 Task: Find connections with filter location Villarrica with filter topic #Jobinterviewswith filter profile language English with filter current company Licious with filter school AKS University, Satna (M.P.) with filter industry Accounting with filter service category Health Insurance with filter keywords title Shareholders
Action: Mouse moved to (543, 75)
Screenshot: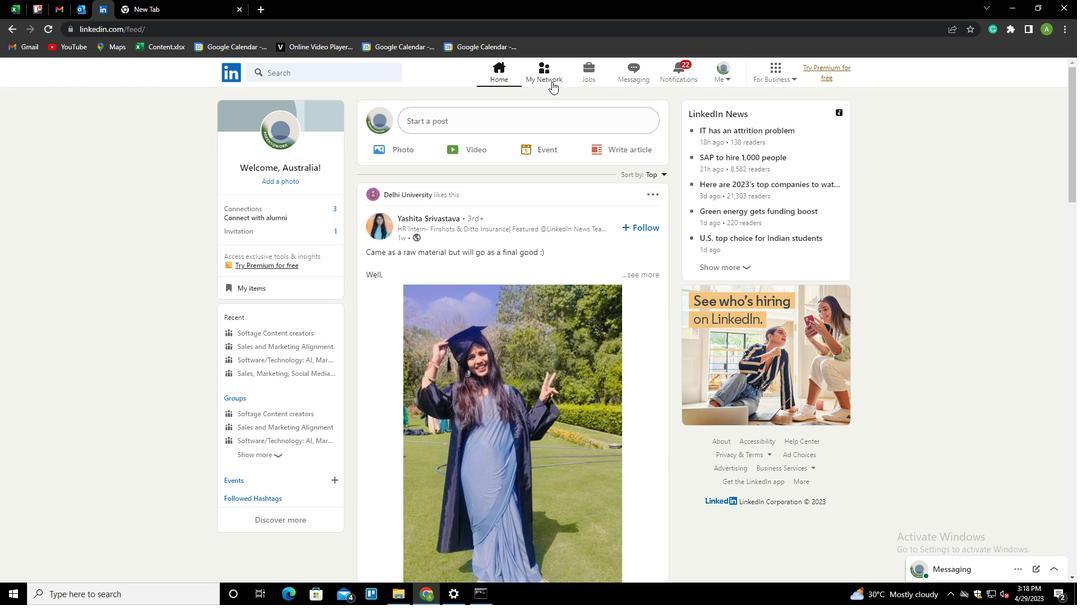 
Action: Mouse pressed left at (543, 75)
Screenshot: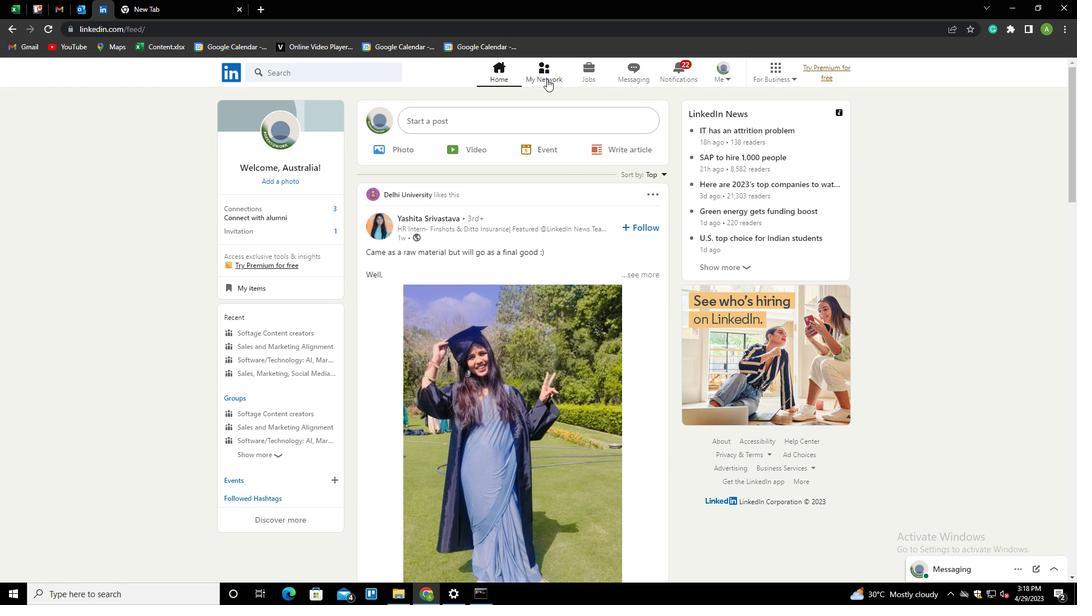
Action: Mouse moved to (294, 134)
Screenshot: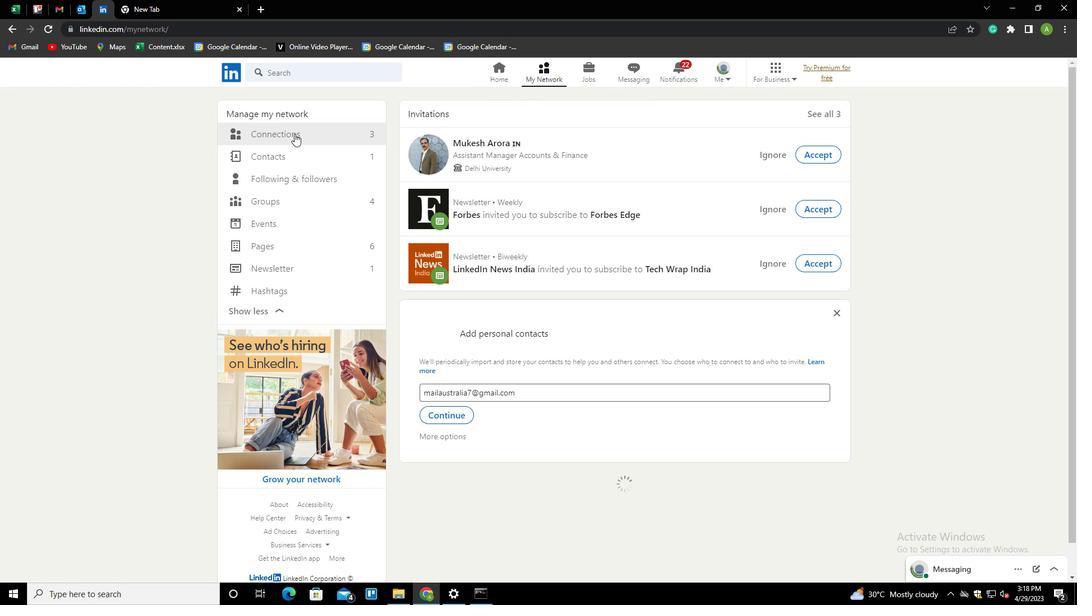 
Action: Mouse pressed left at (294, 134)
Screenshot: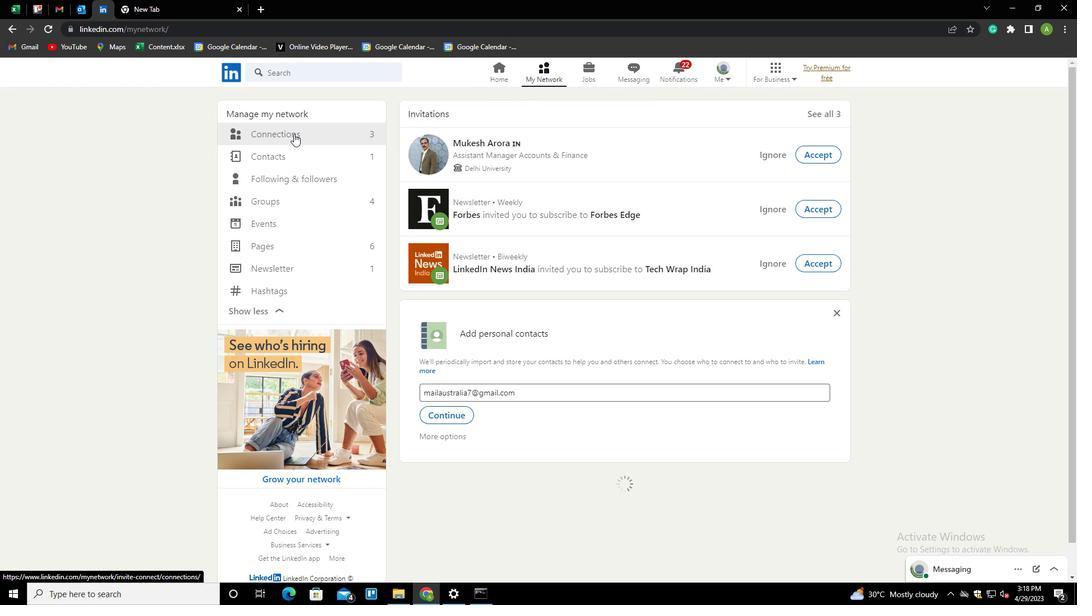 
Action: Mouse moved to (608, 132)
Screenshot: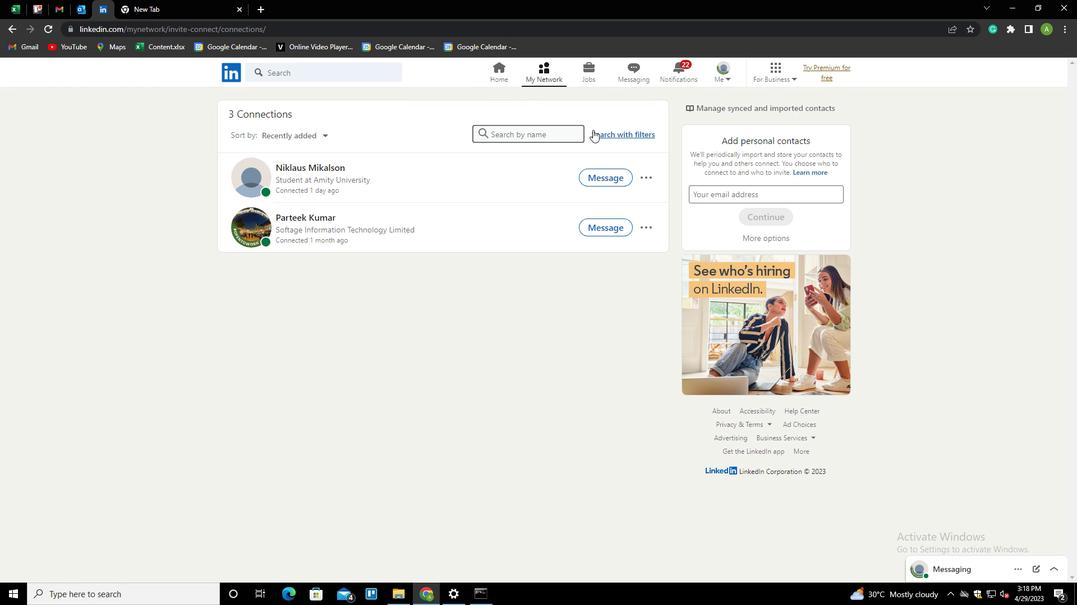 
Action: Mouse pressed left at (608, 132)
Screenshot: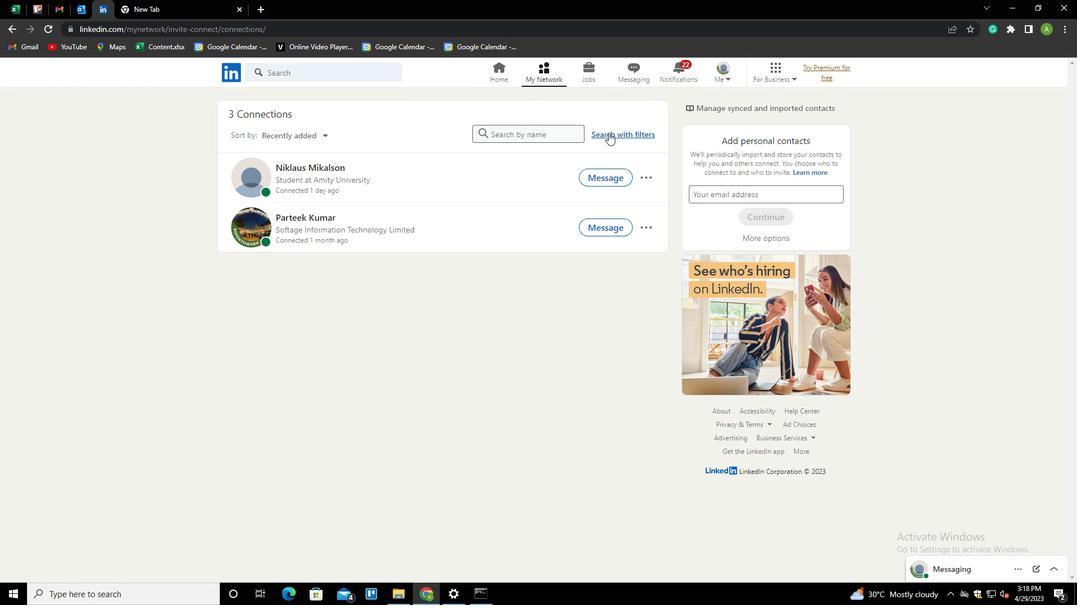 
Action: Mouse moved to (573, 103)
Screenshot: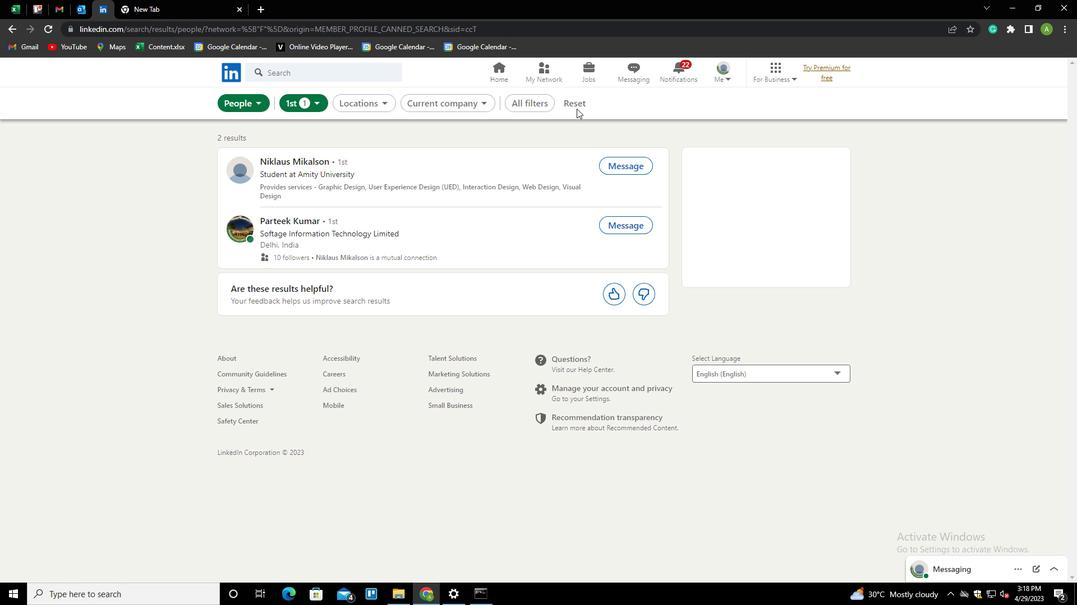 
Action: Mouse pressed left at (573, 103)
Screenshot: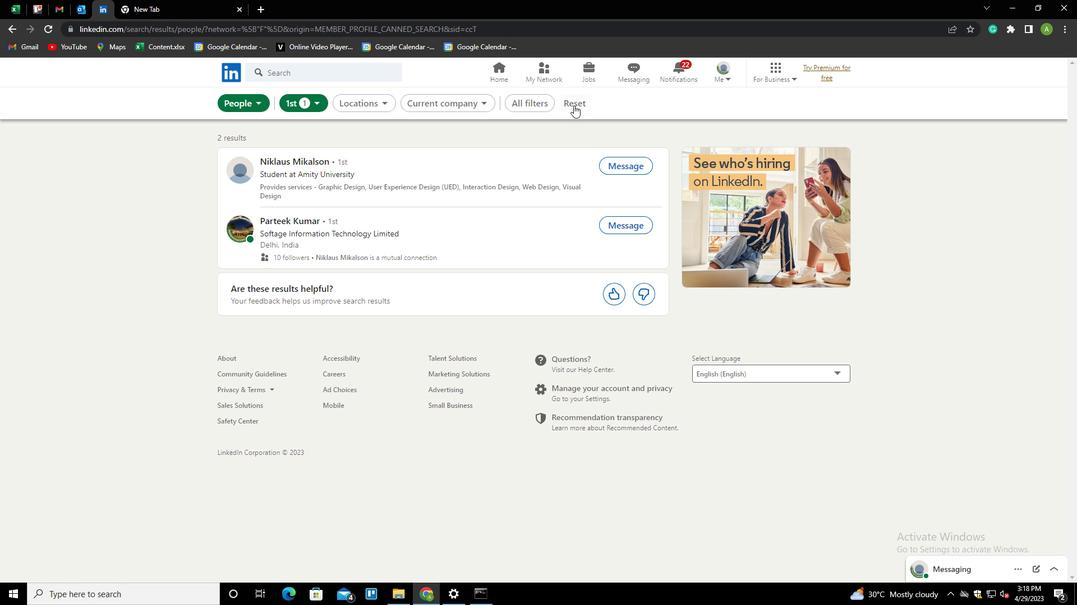 
Action: Mouse moved to (555, 102)
Screenshot: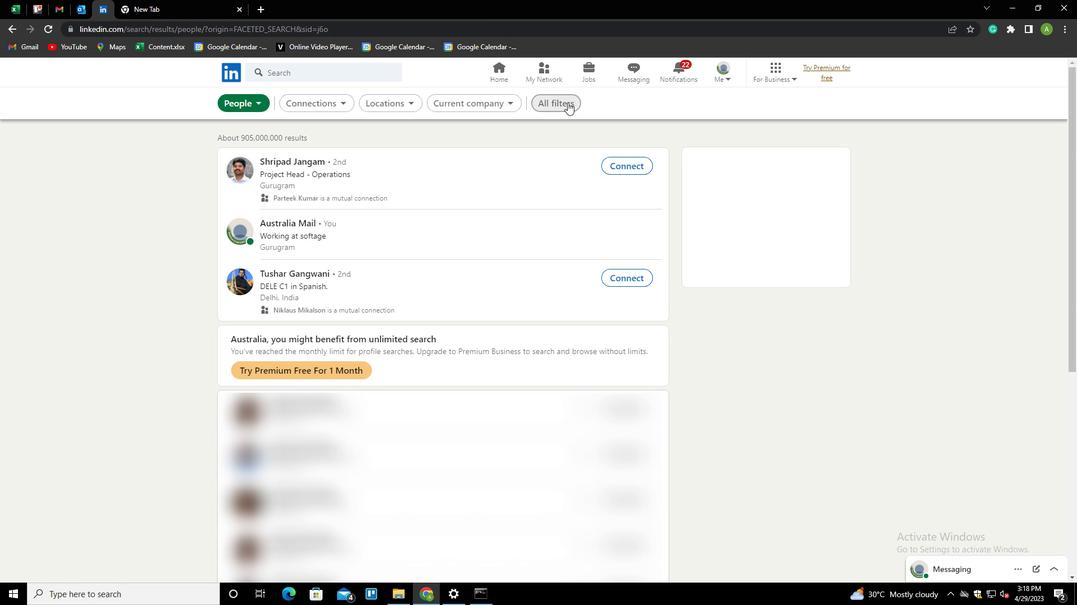 
Action: Mouse pressed left at (555, 102)
Screenshot: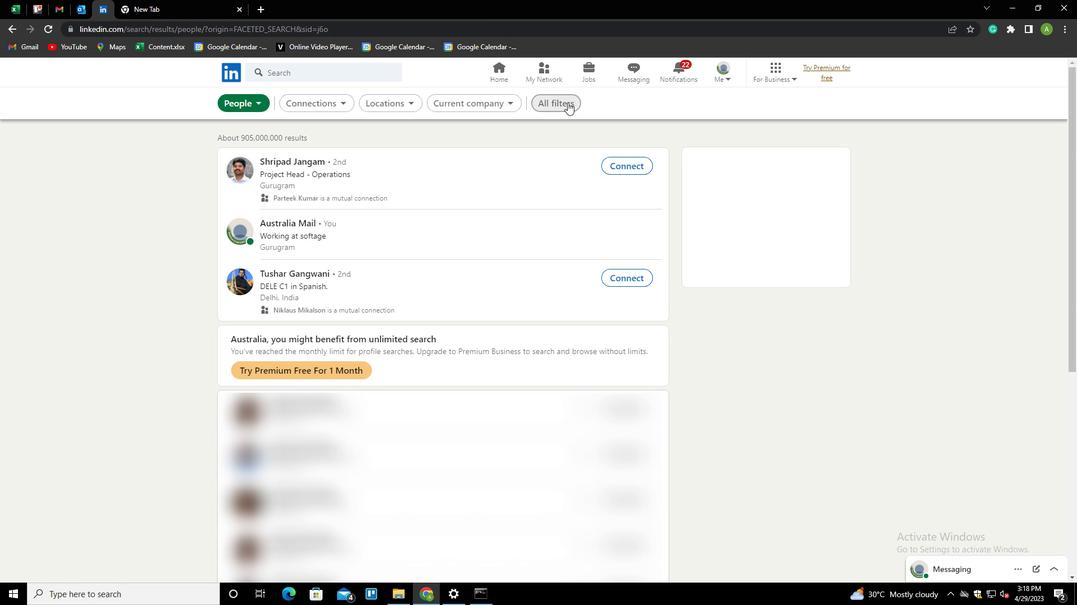 
Action: Mouse moved to (882, 283)
Screenshot: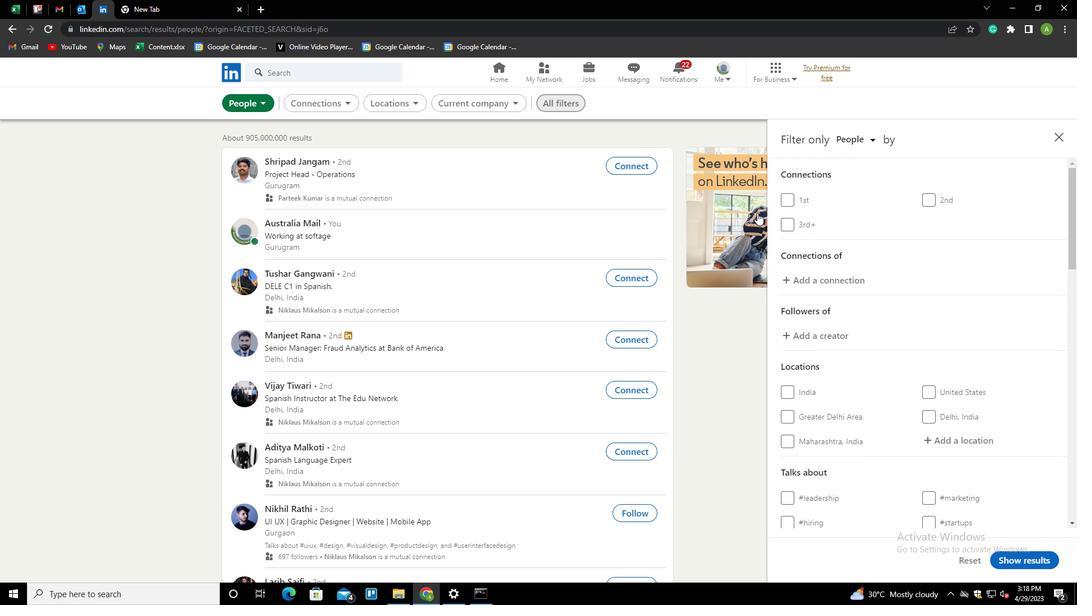 
Action: Mouse scrolled (882, 282) with delta (0, 0)
Screenshot: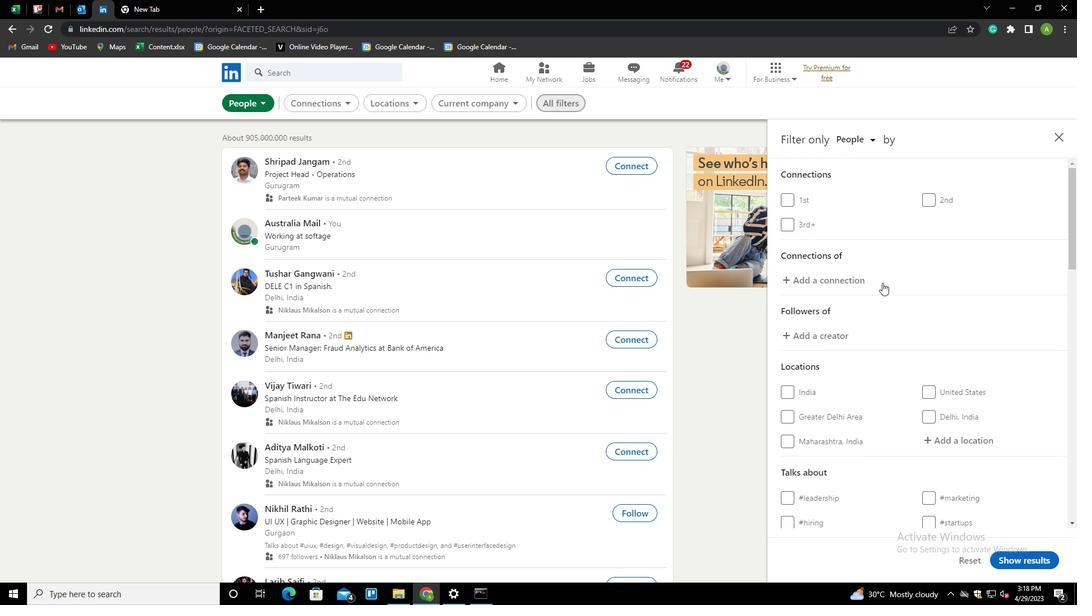 
Action: Mouse scrolled (882, 282) with delta (0, 0)
Screenshot: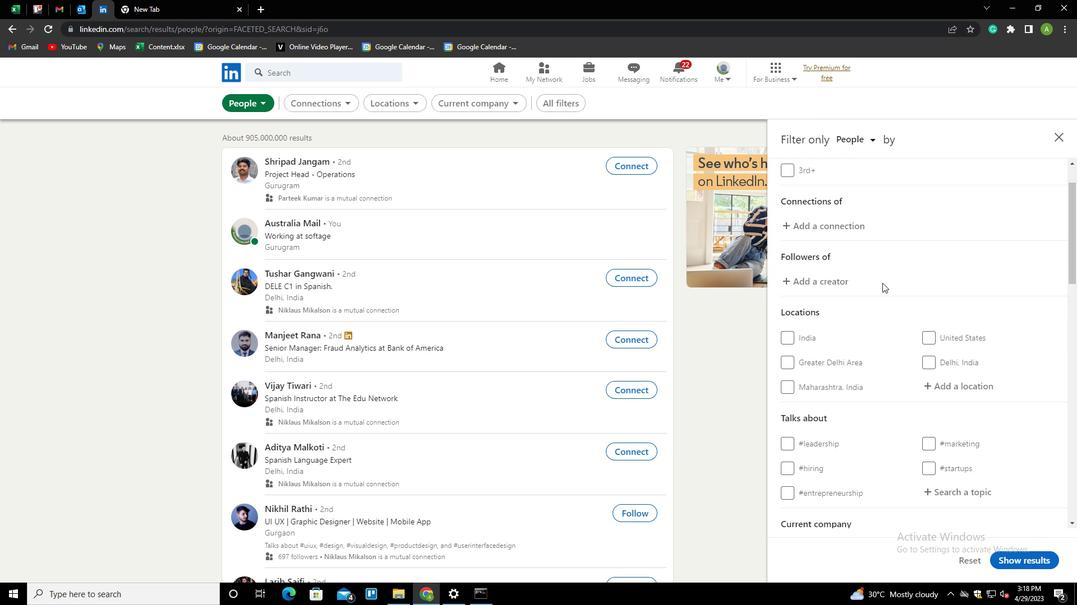 
Action: Mouse moved to (946, 326)
Screenshot: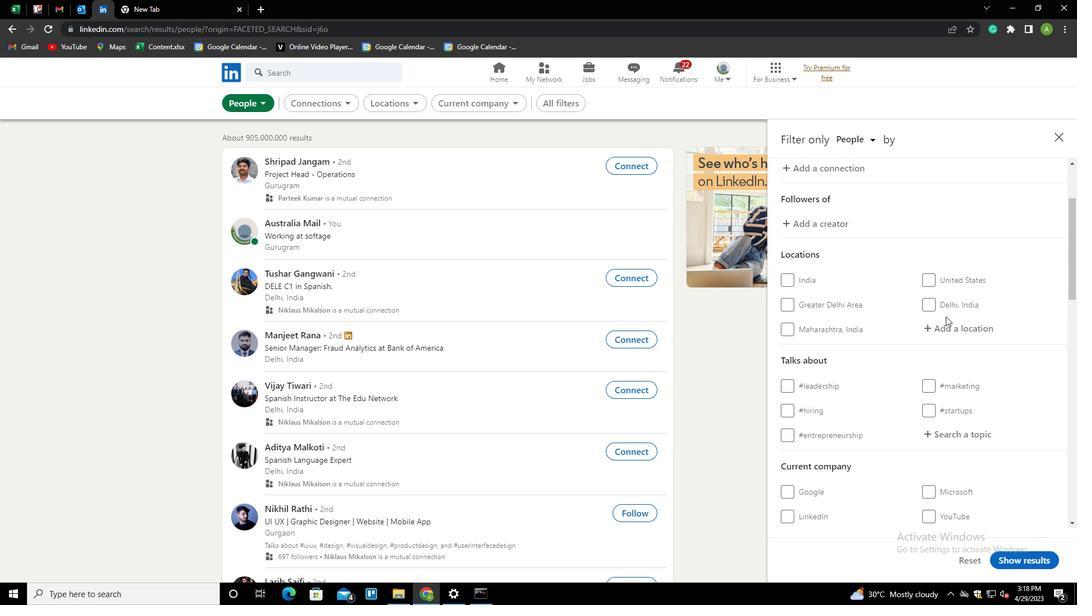 
Action: Mouse pressed left at (946, 326)
Screenshot: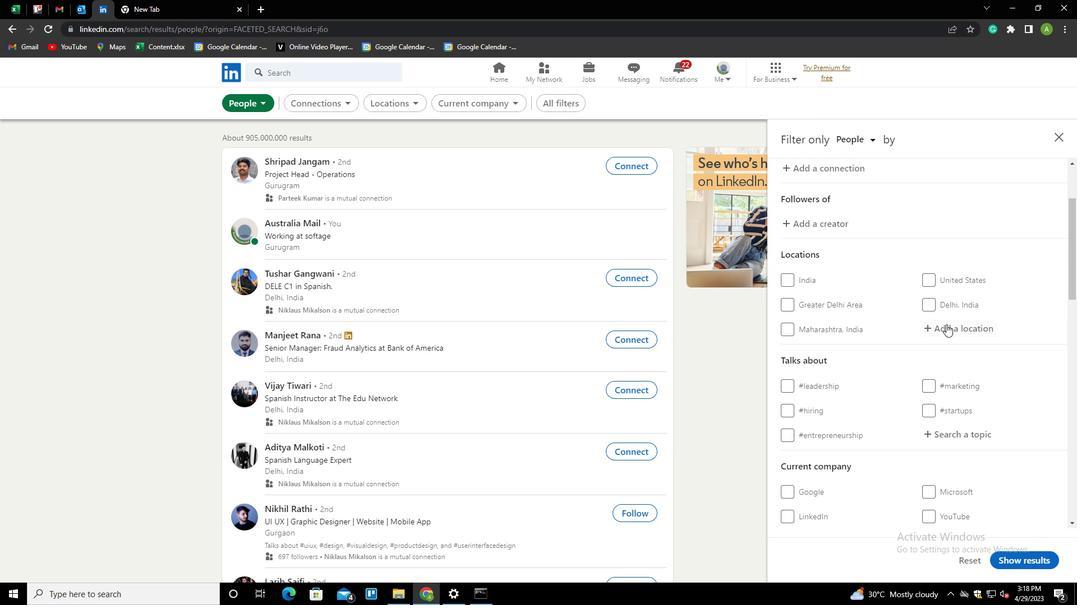 
Action: Mouse moved to (945, 327)
Screenshot: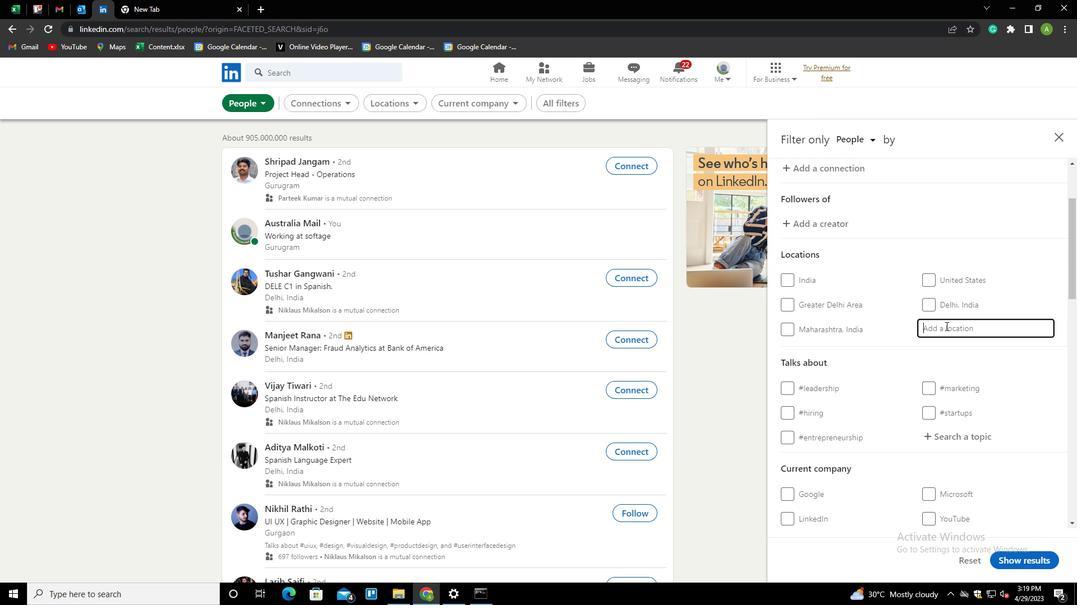 
Action: Key pressed <Key.shift><Key.shift><Key.shift><Key.shift><Key.shift><Key.shift><Key.shift><Key.shift><Key.shift><Key.shift>VILLARRICCA<Key.backspace><Key.backspace>CA<Key.backspace><Key.backspace>A<Key.down><Key.enter>
Screenshot: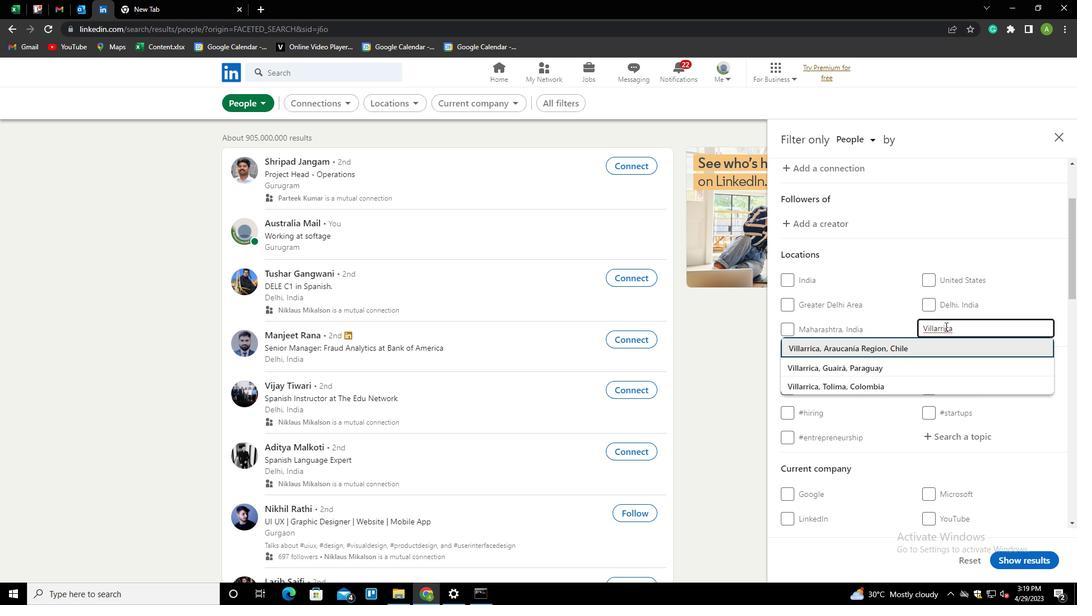 
Action: Mouse scrolled (945, 326) with delta (0, 0)
Screenshot: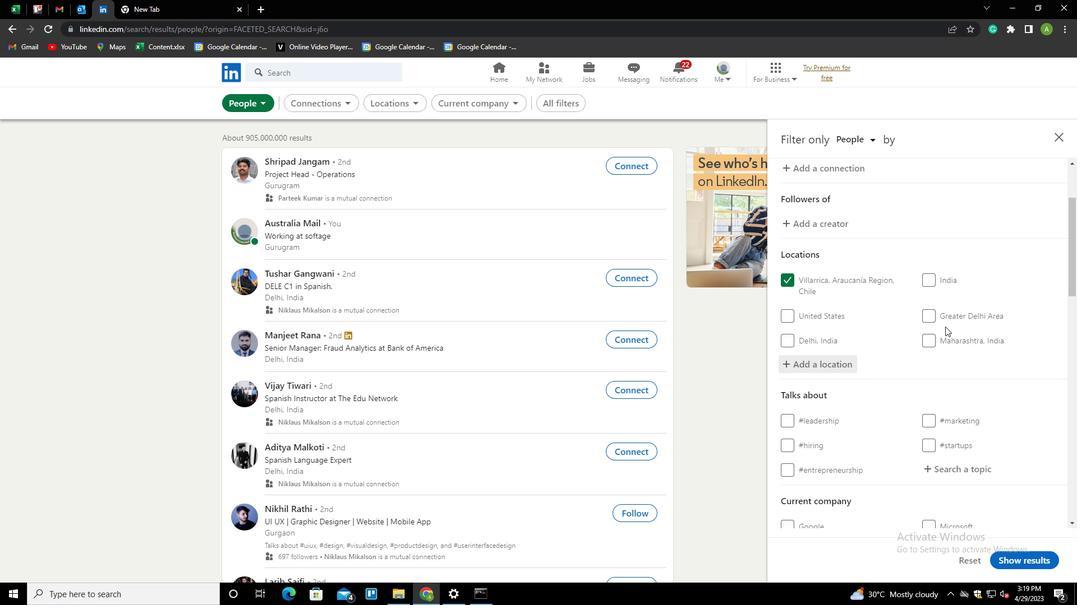 
Action: Mouse scrolled (945, 326) with delta (0, 0)
Screenshot: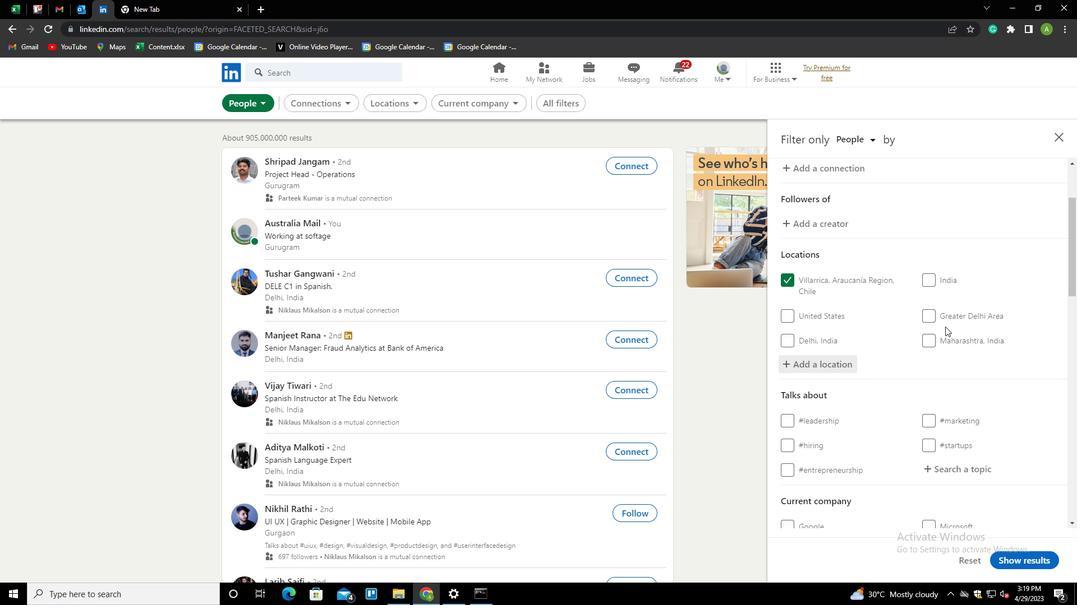 
Action: Mouse moved to (938, 358)
Screenshot: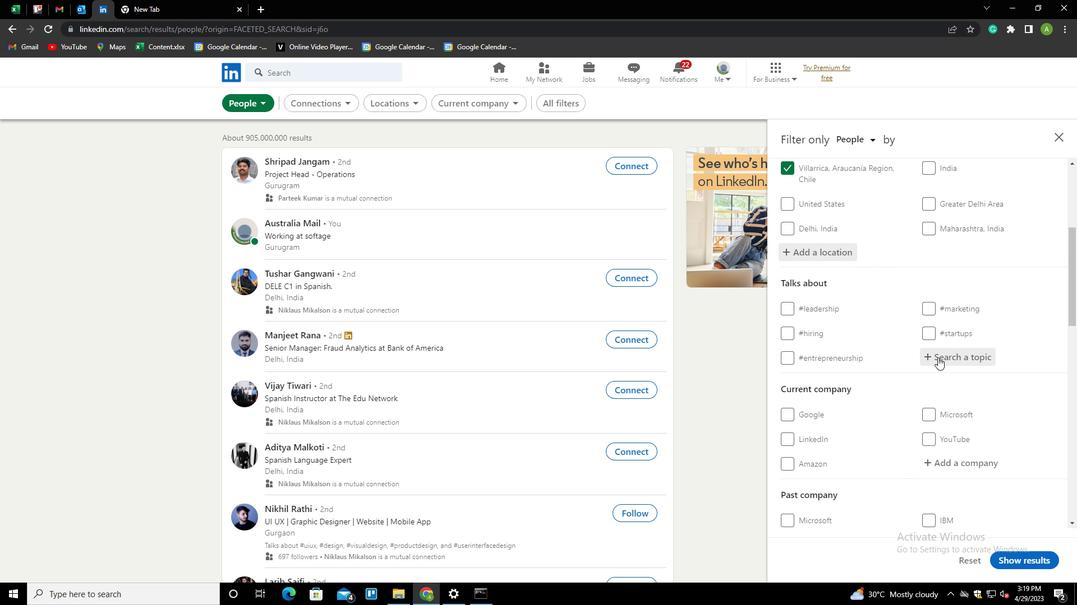 
Action: Mouse pressed left at (938, 358)
Screenshot: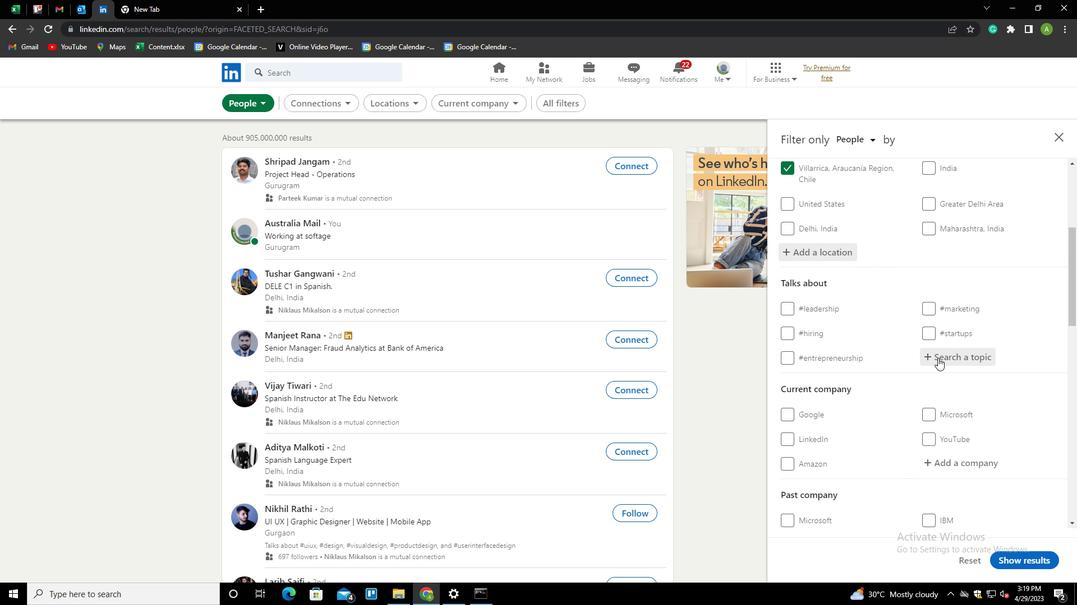 
Action: Key pressed JOBINTERVIEW<Key.down><Key.down><Key.enter>
Screenshot: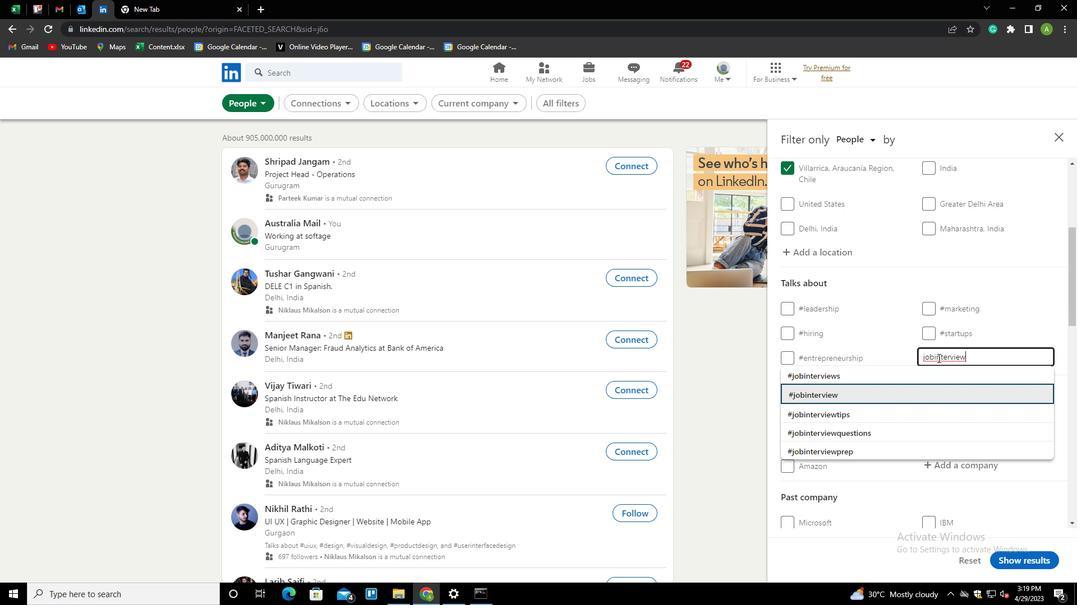 
Action: Mouse scrolled (938, 357) with delta (0, 0)
Screenshot: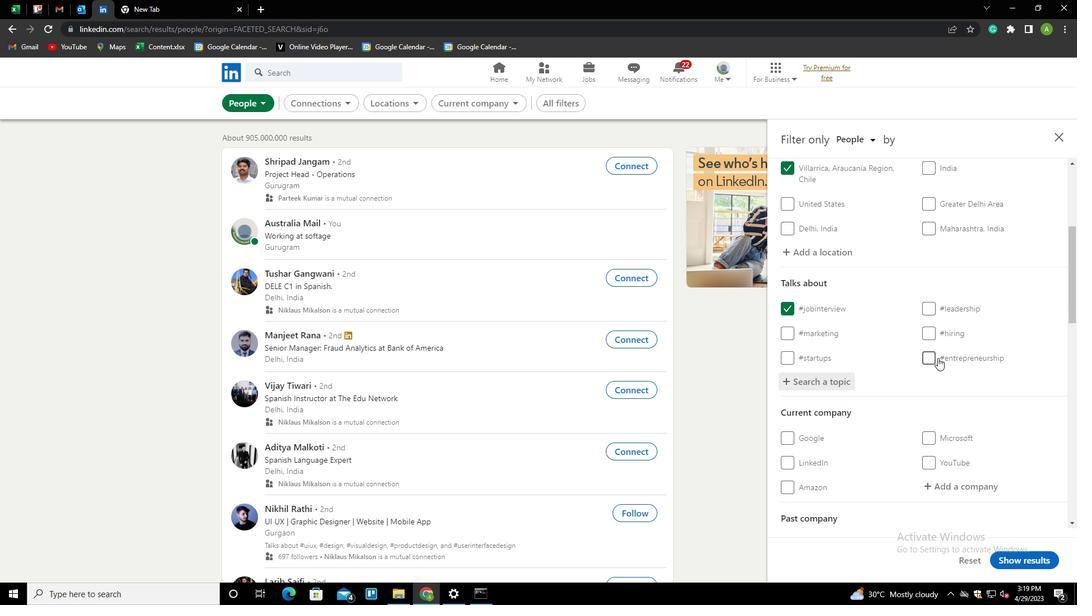 
Action: Mouse scrolled (938, 357) with delta (0, 0)
Screenshot: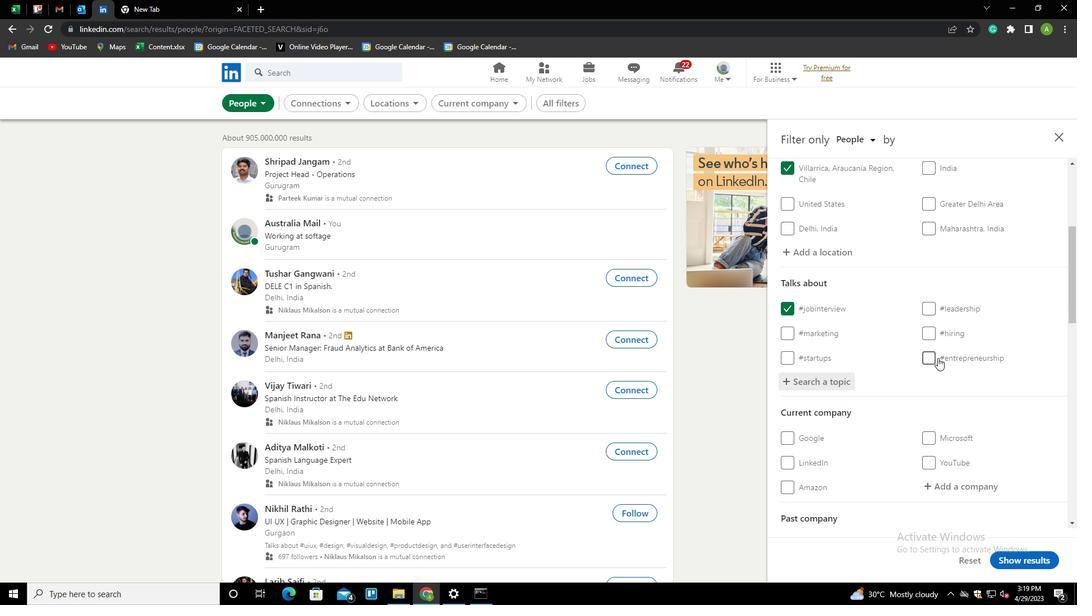
Action: Mouse scrolled (938, 357) with delta (0, 0)
Screenshot: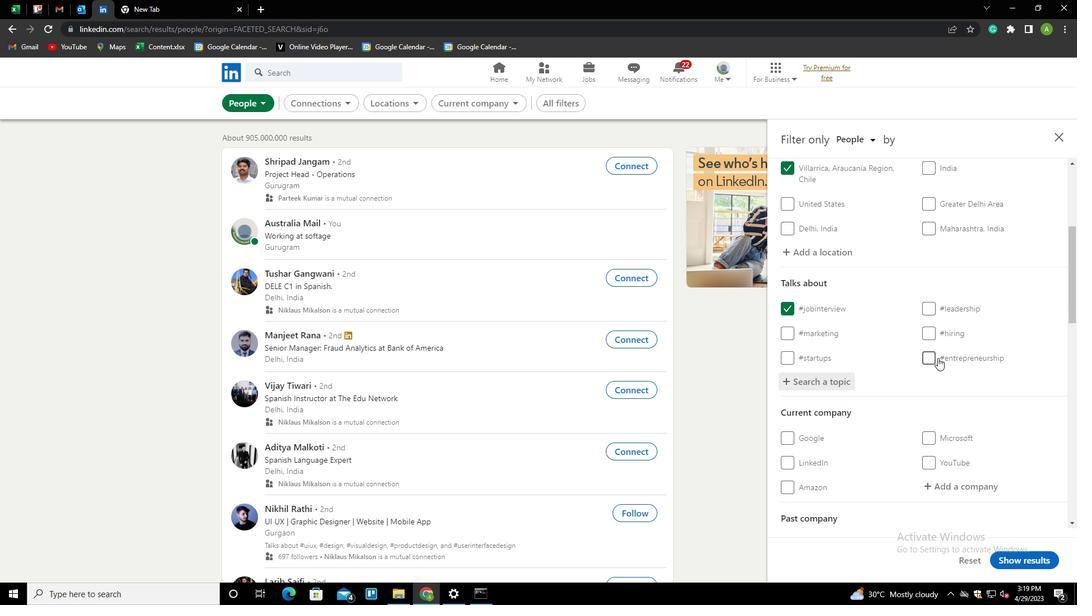 
Action: Mouse scrolled (938, 357) with delta (0, 0)
Screenshot: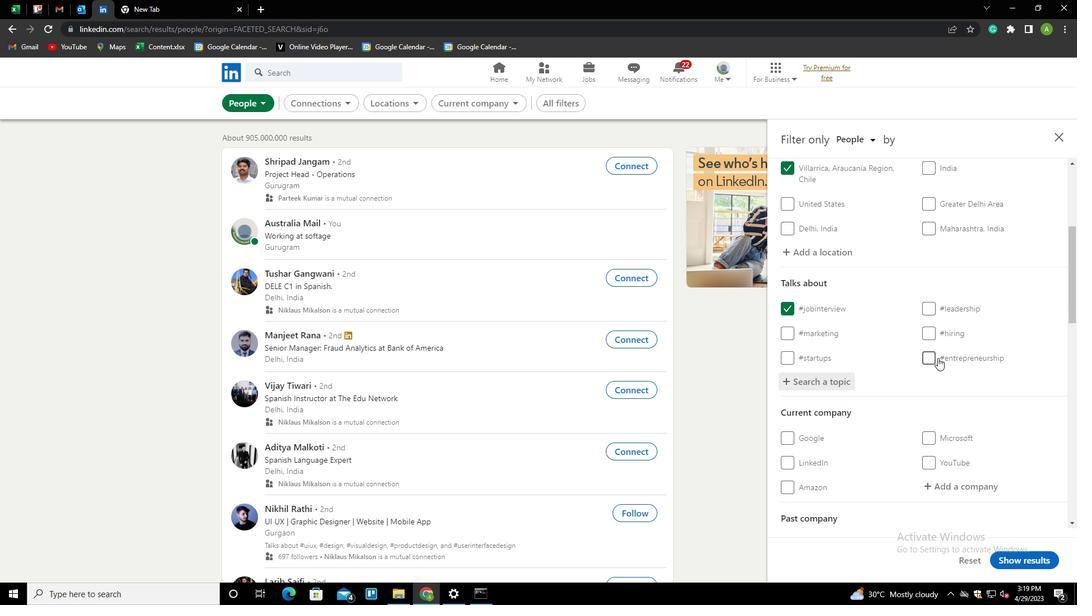 
Action: Mouse scrolled (938, 357) with delta (0, 0)
Screenshot: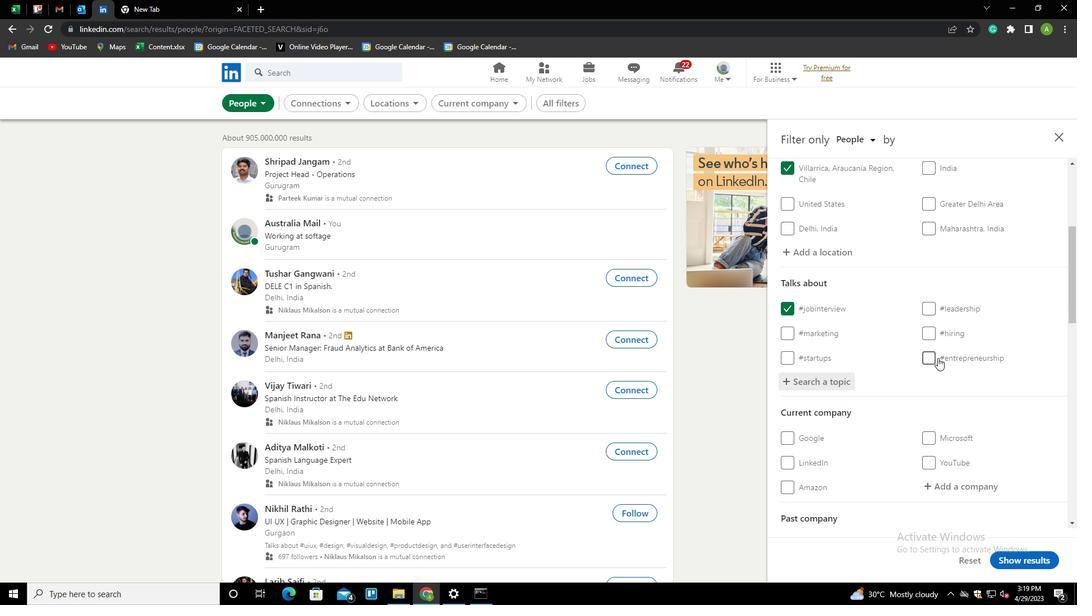 
Action: Mouse scrolled (938, 357) with delta (0, 0)
Screenshot: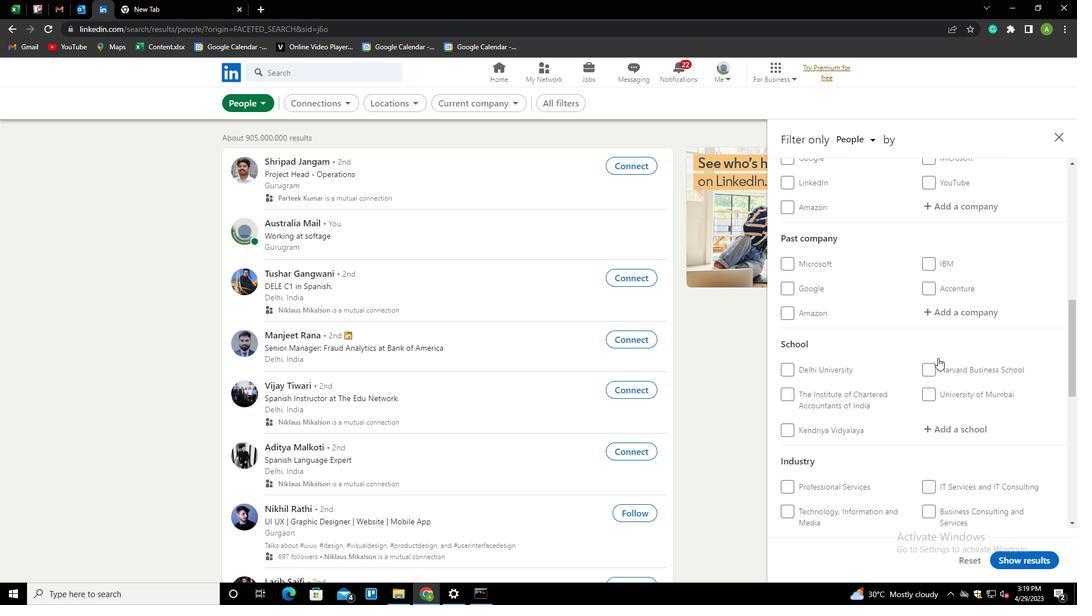 
Action: Mouse scrolled (938, 357) with delta (0, 0)
Screenshot: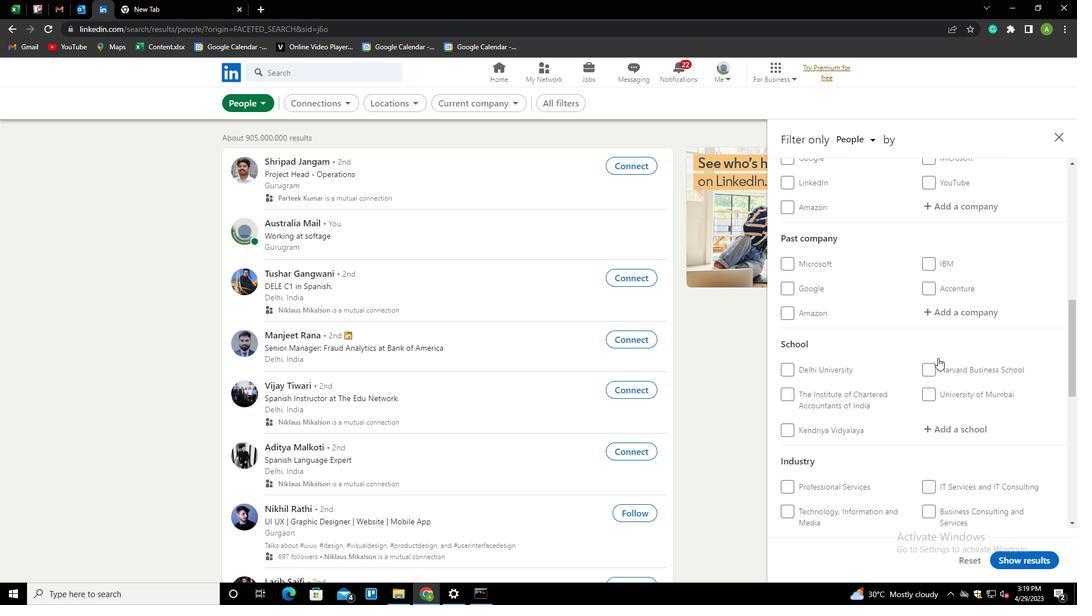 
Action: Mouse scrolled (938, 357) with delta (0, 0)
Screenshot: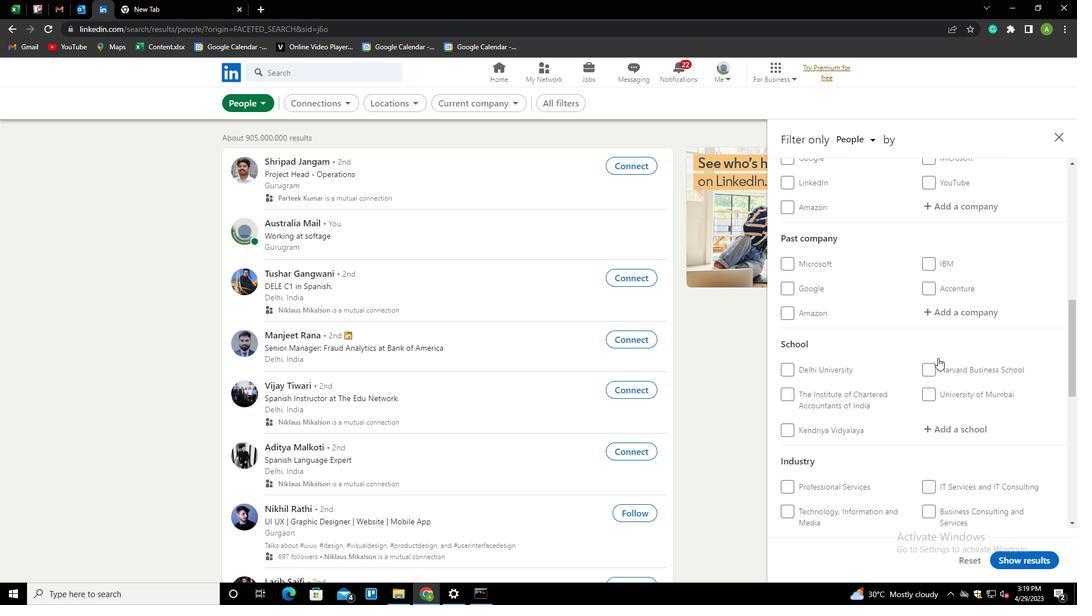 
Action: Mouse scrolled (938, 357) with delta (0, 0)
Screenshot: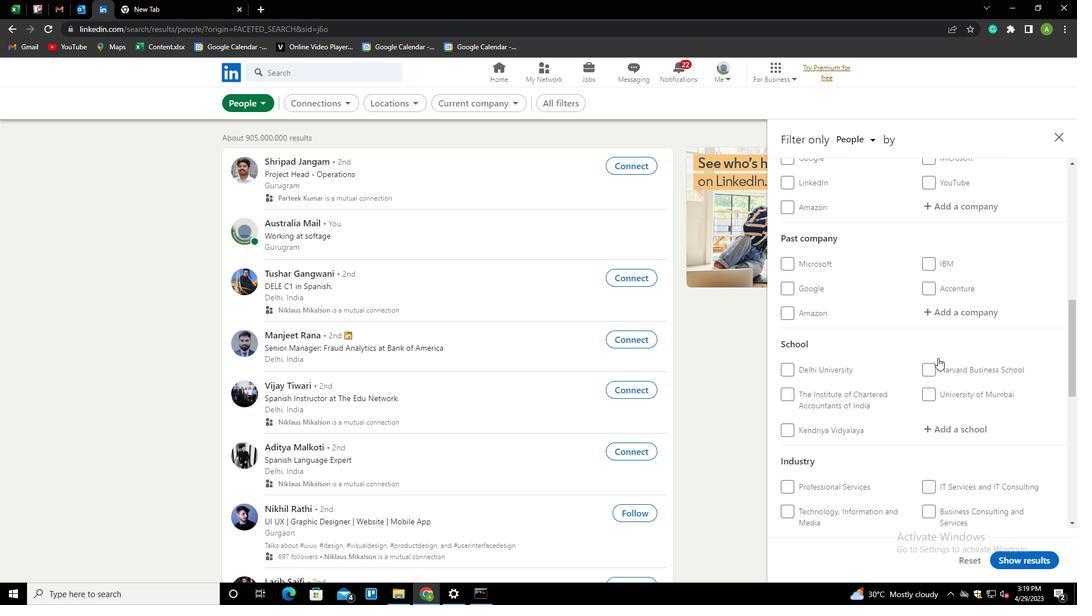 
Action: Mouse moved to (790, 382)
Screenshot: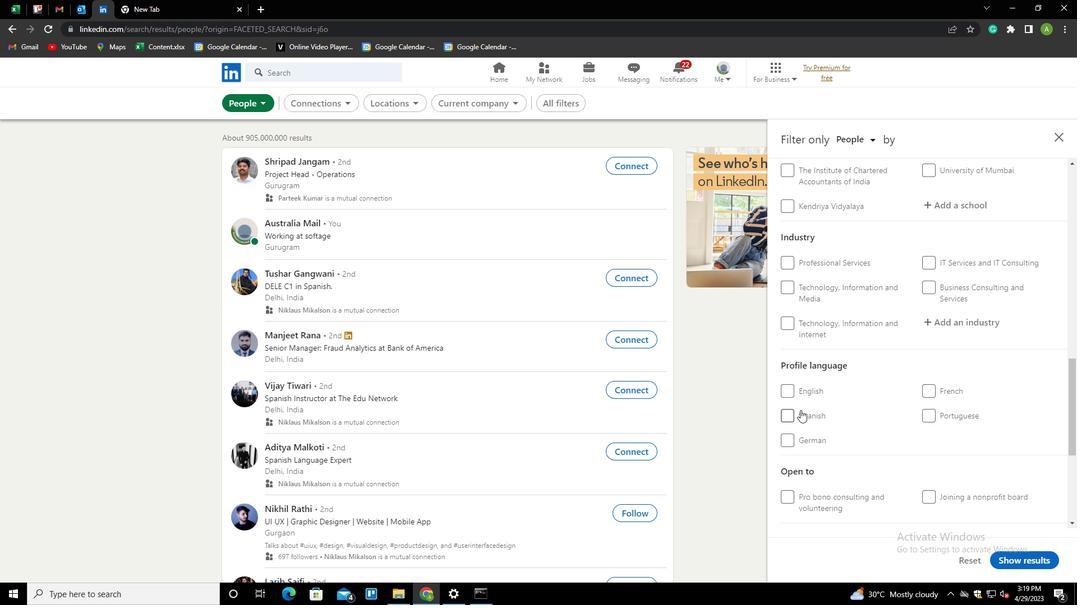 
Action: Mouse pressed left at (790, 382)
Screenshot: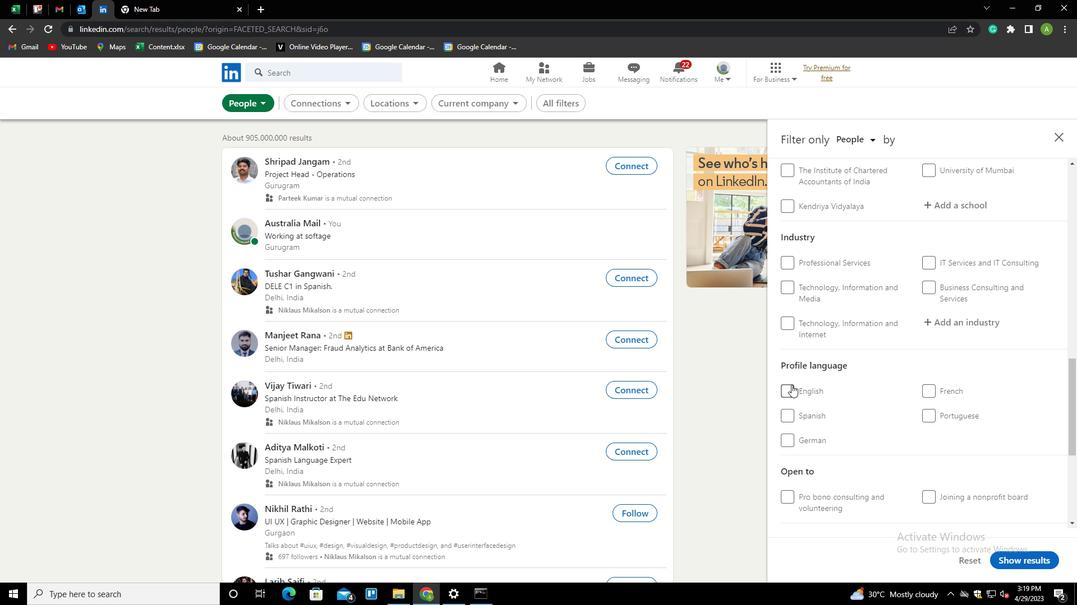 
Action: Mouse moved to (789, 387)
Screenshot: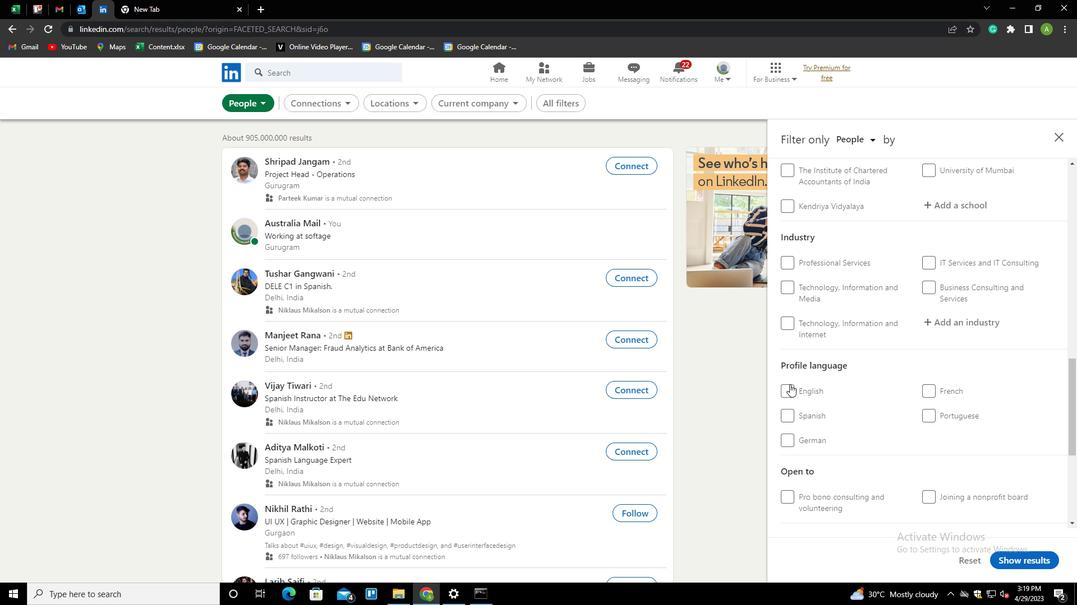 
Action: Mouse pressed left at (789, 387)
Screenshot: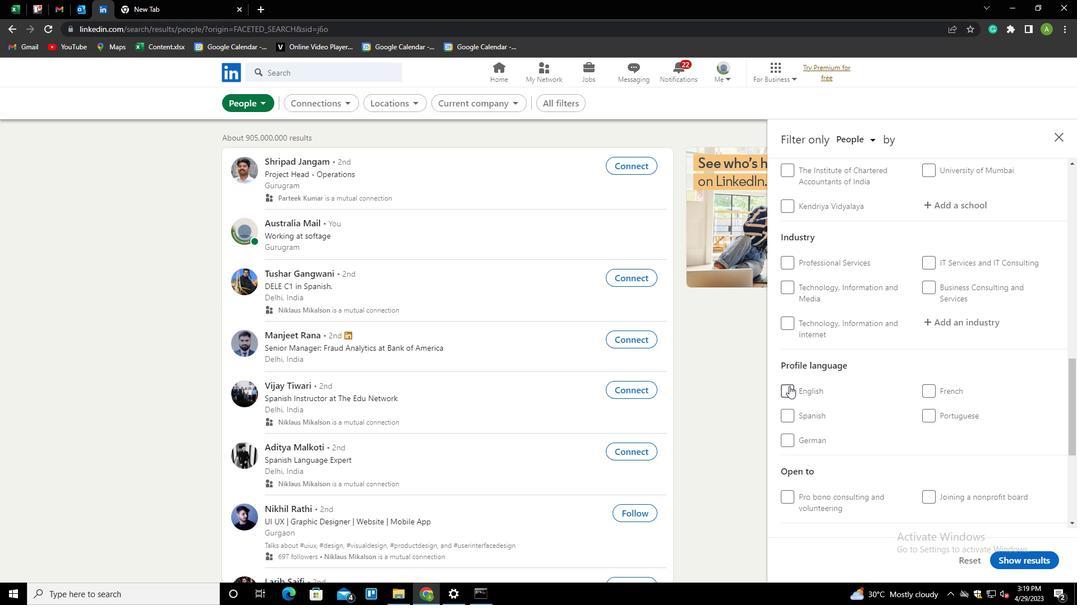 
Action: Mouse moved to (906, 400)
Screenshot: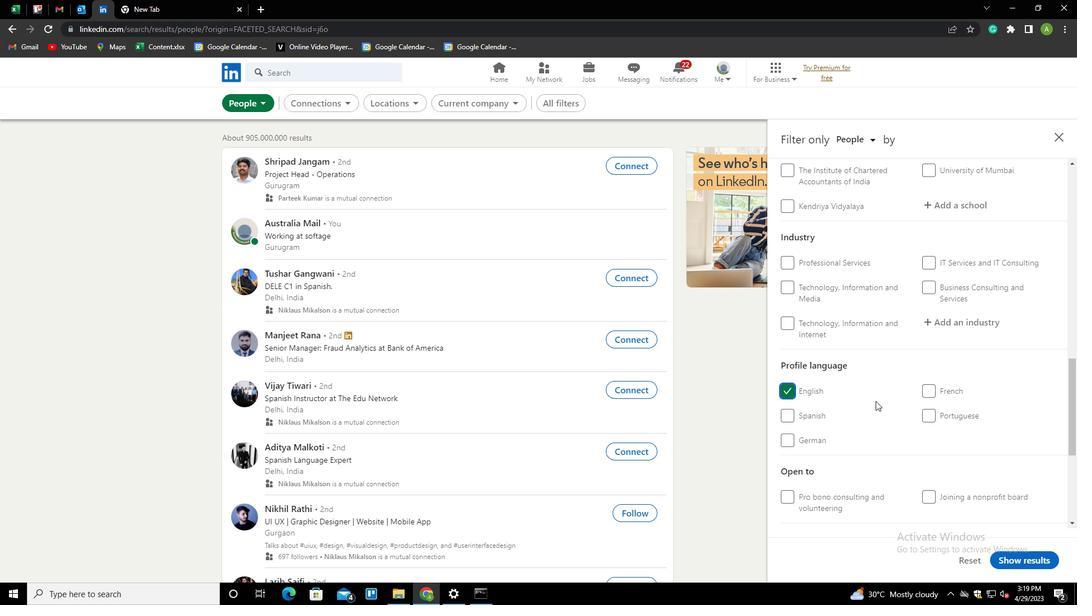 
Action: Mouse scrolled (906, 400) with delta (0, 0)
Screenshot: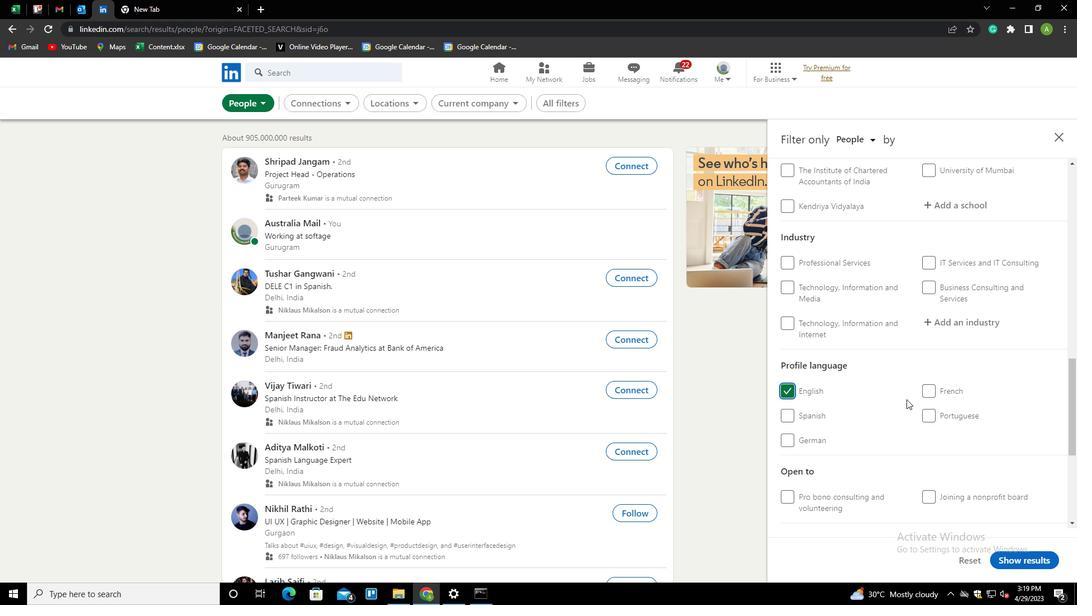 
Action: Mouse scrolled (906, 400) with delta (0, 0)
Screenshot: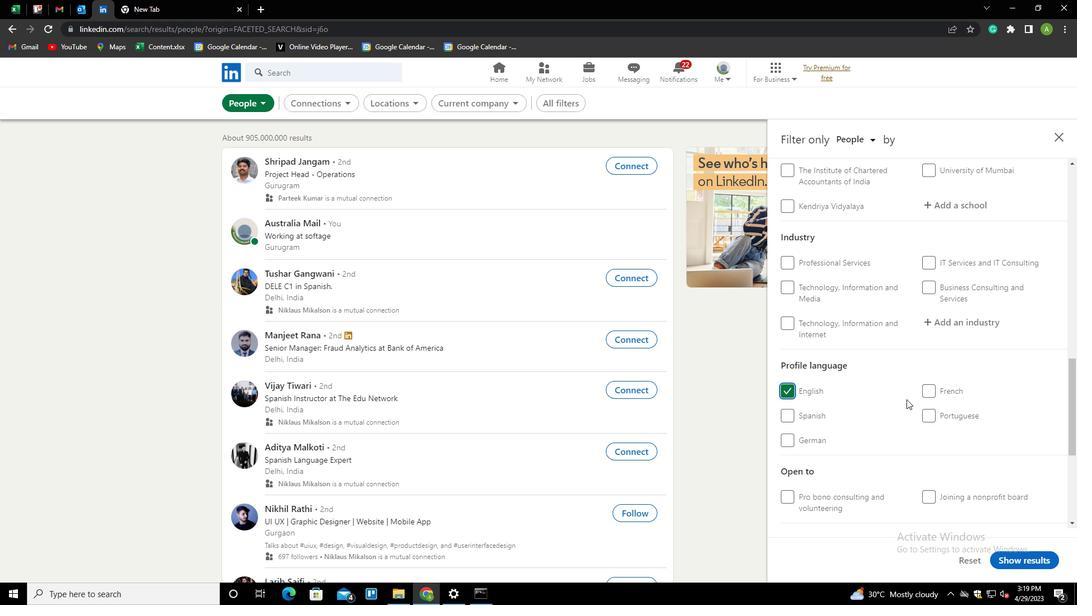 
Action: Mouse scrolled (906, 400) with delta (0, 0)
Screenshot: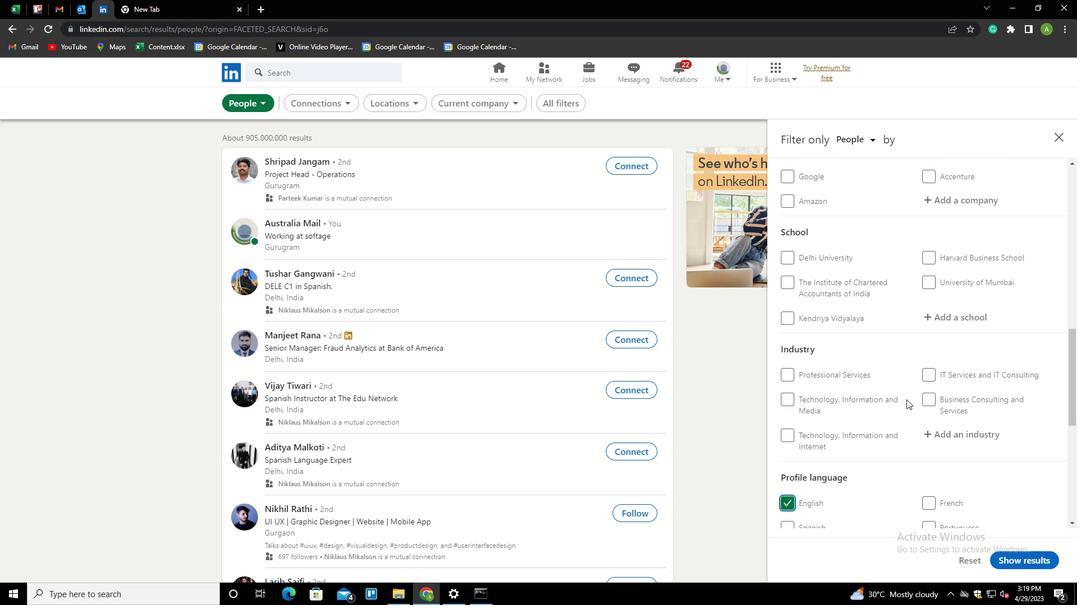 
Action: Mouse scrolled (906, 400) with delta (0, 0)
Screenshot: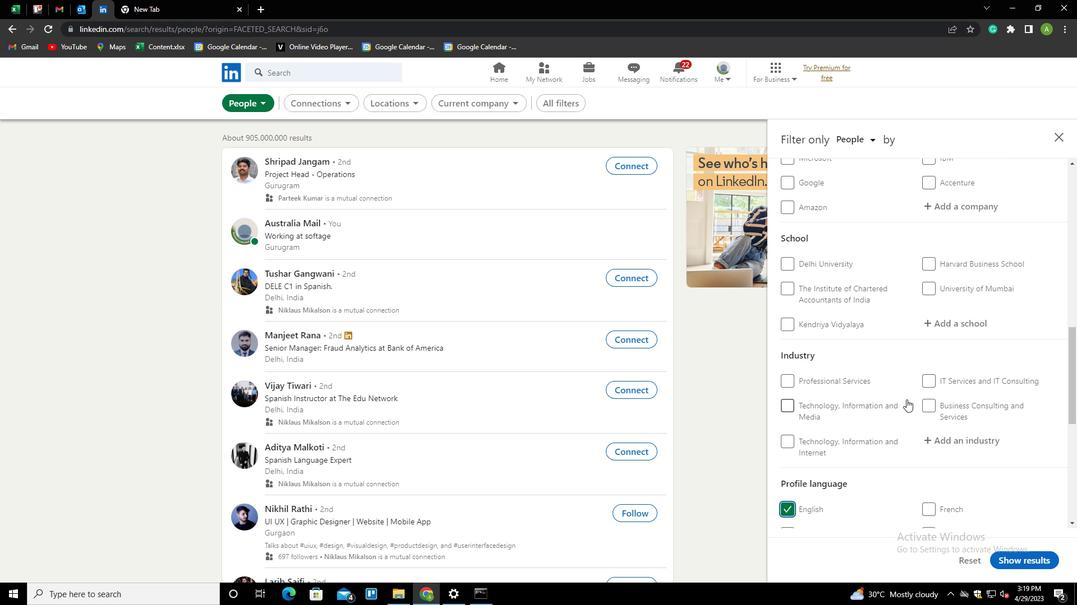 
Action: Mouse scrolled (906, 400) with delta (0, 0)
Screenshot: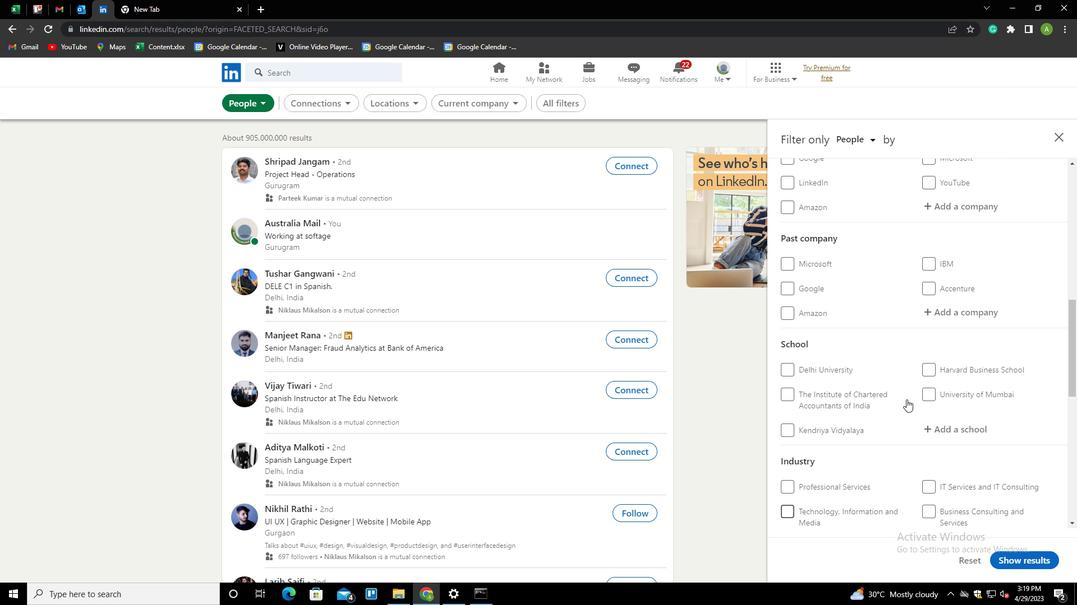 
Action: Mouse scrolled (906, 400) with delta (0, 0)
Screenshot: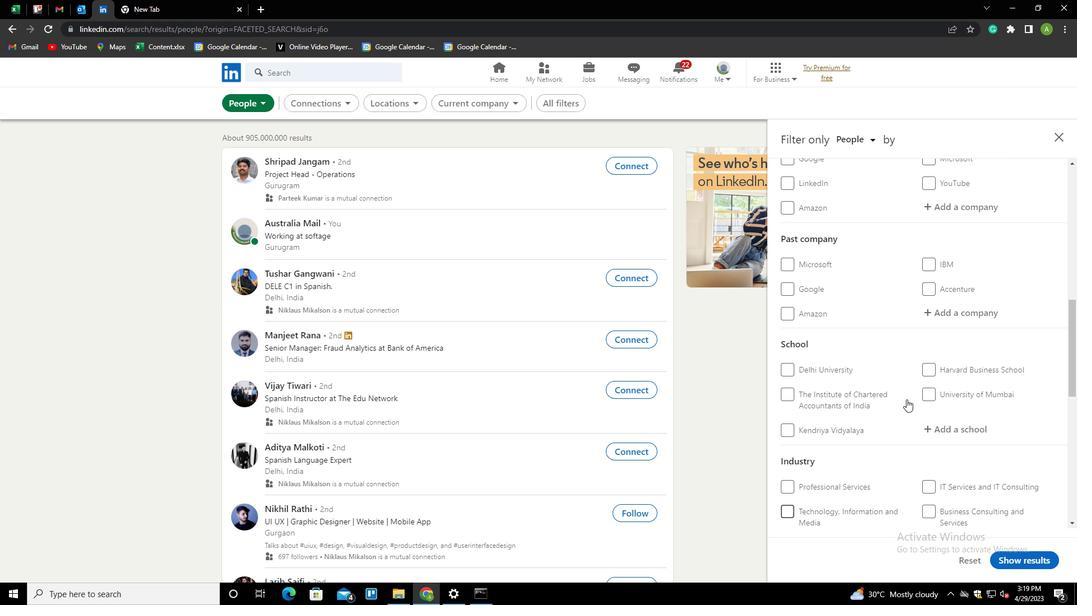 
Action: Mouse moved to (934, 323)
Screenshot: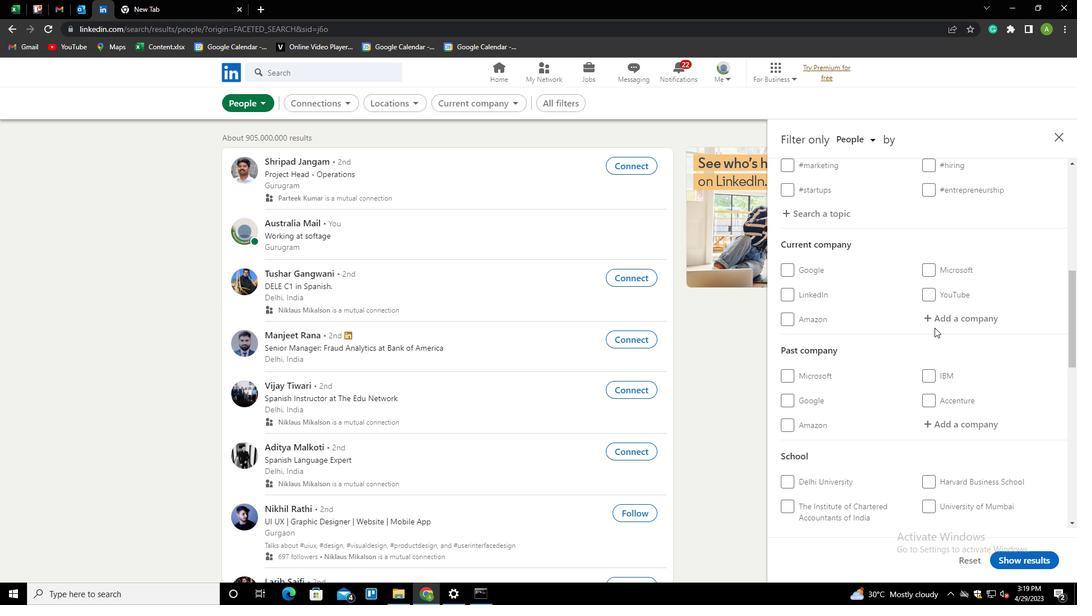 
Action: Mouse pressed left at (934, 323)
Screenshot: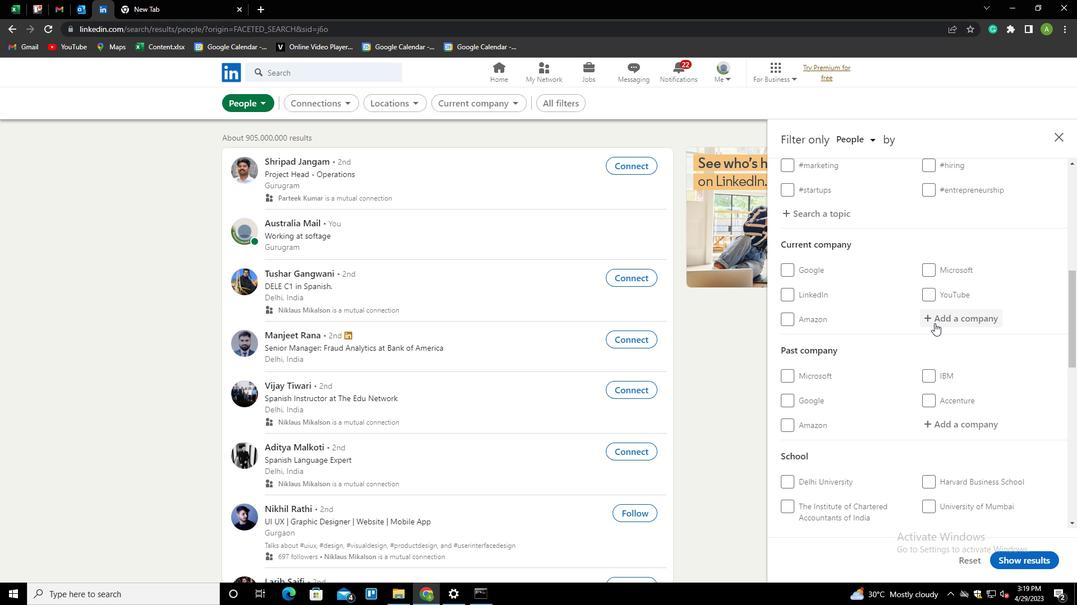 
Action: Key pressed <Key.shift>LICIOUS<Key.down><Key.enter>
Screenshot: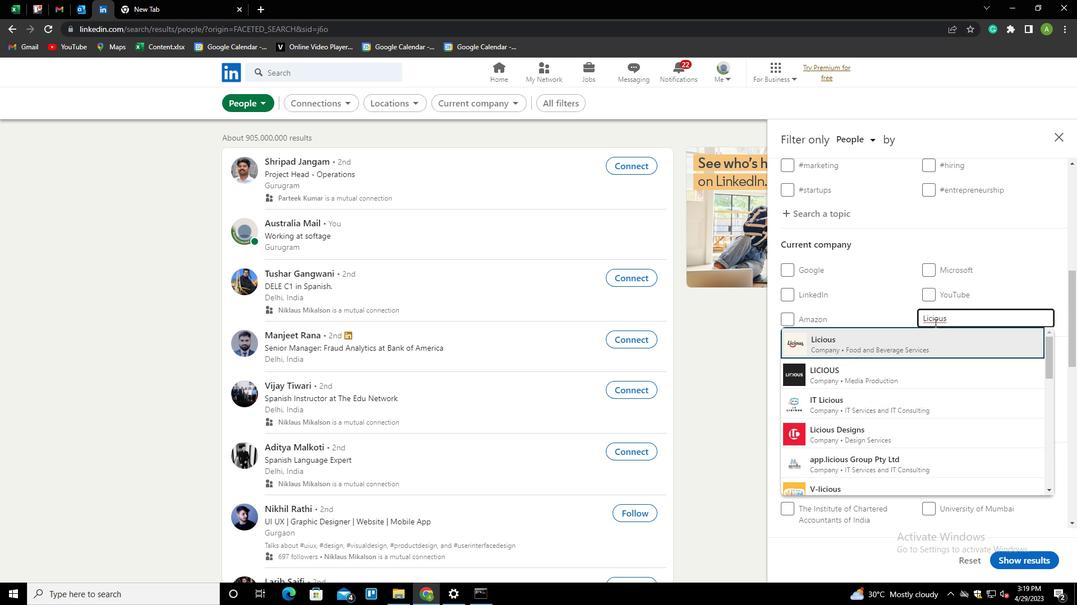 
Action: Mouse scrolled (934, 323) with delta (0, 0)
Screenshot: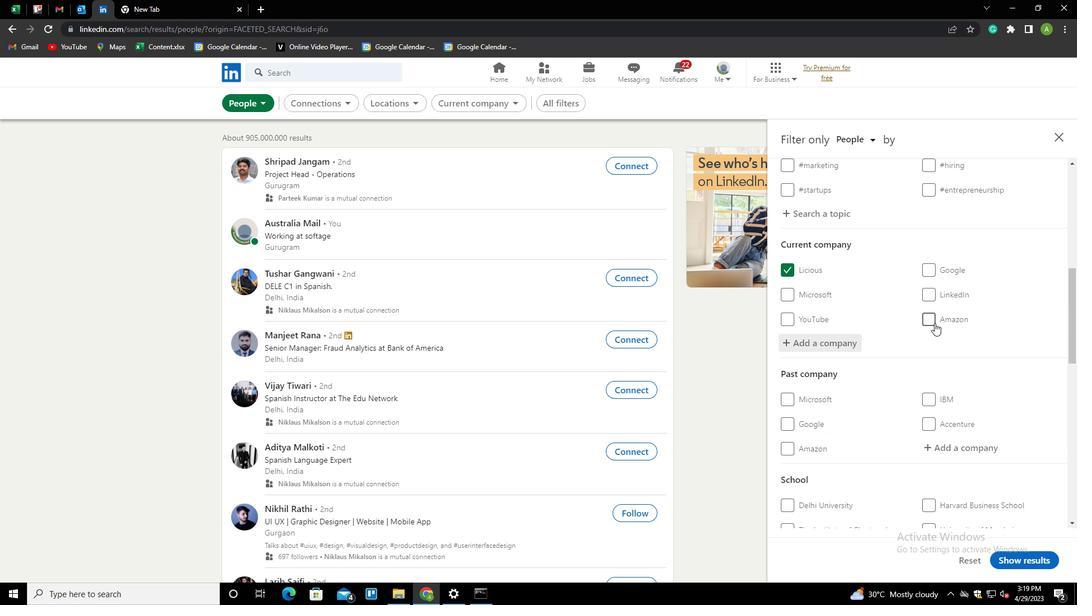 
Action: Mouse scrolled (934, 323) with delta (0, 0)
Screenshot: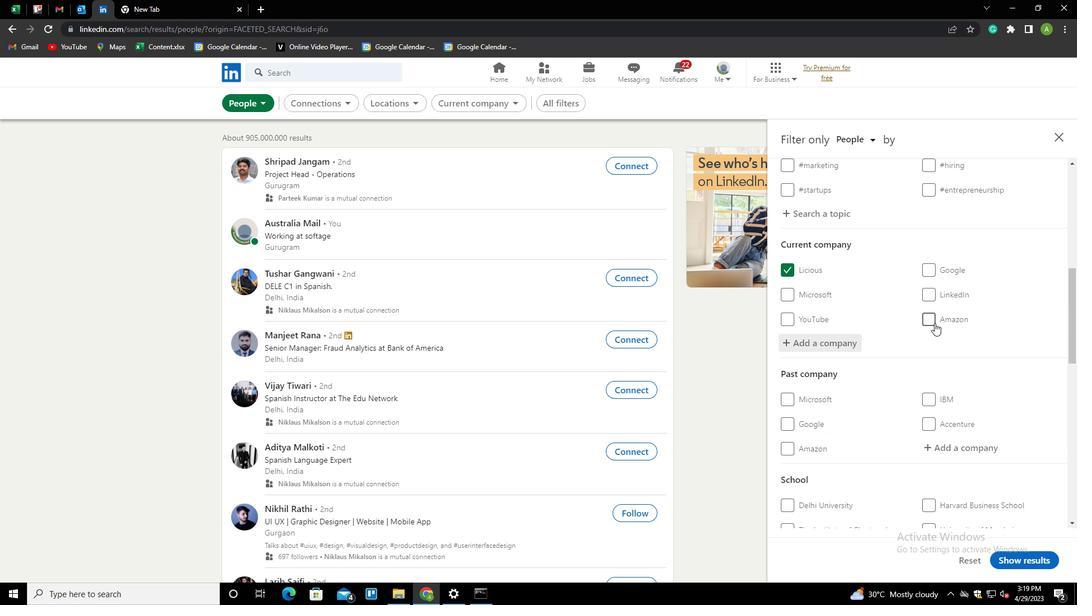 
Action: Mouse scrolled (934, 323) with delta (0, 0)
Screenshot: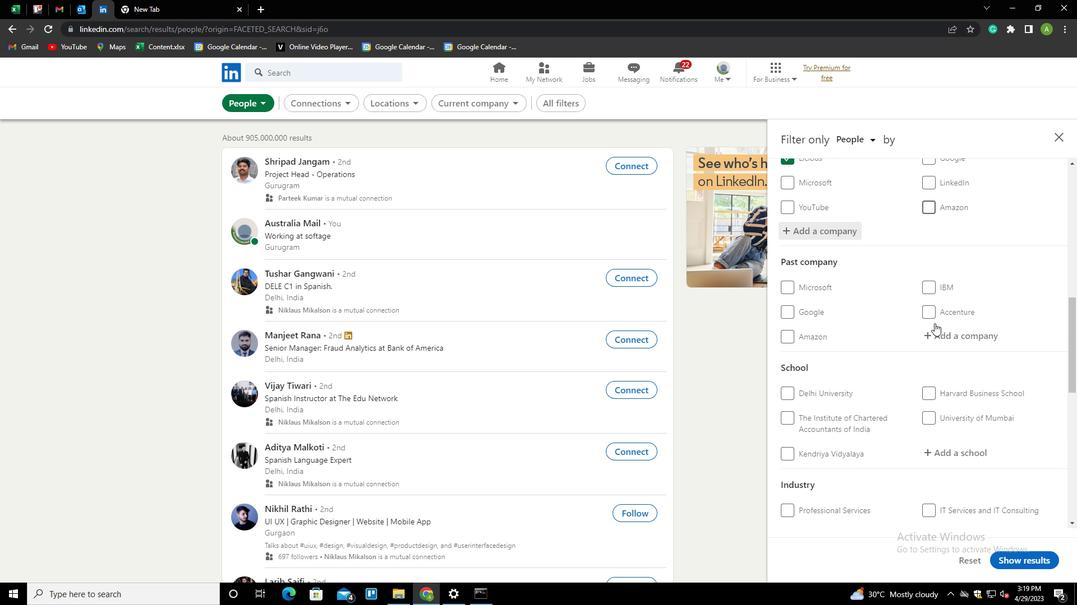 
Action: Mouse scrolled (934, 323) with delta (0, 0)
Screenshot: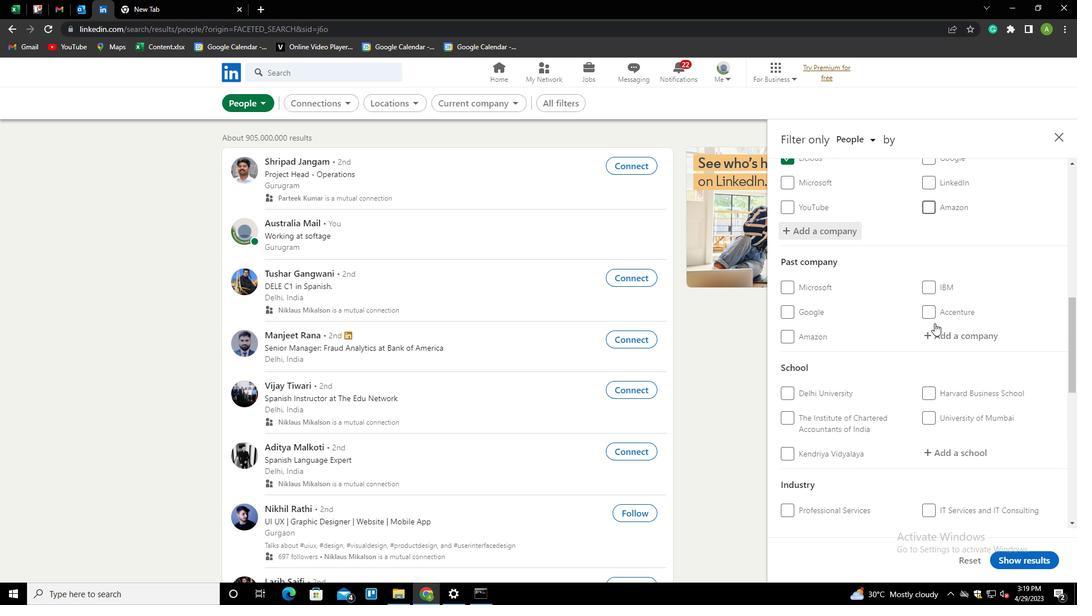 
Action: Mouse moved to (934, 341)
Screenshot: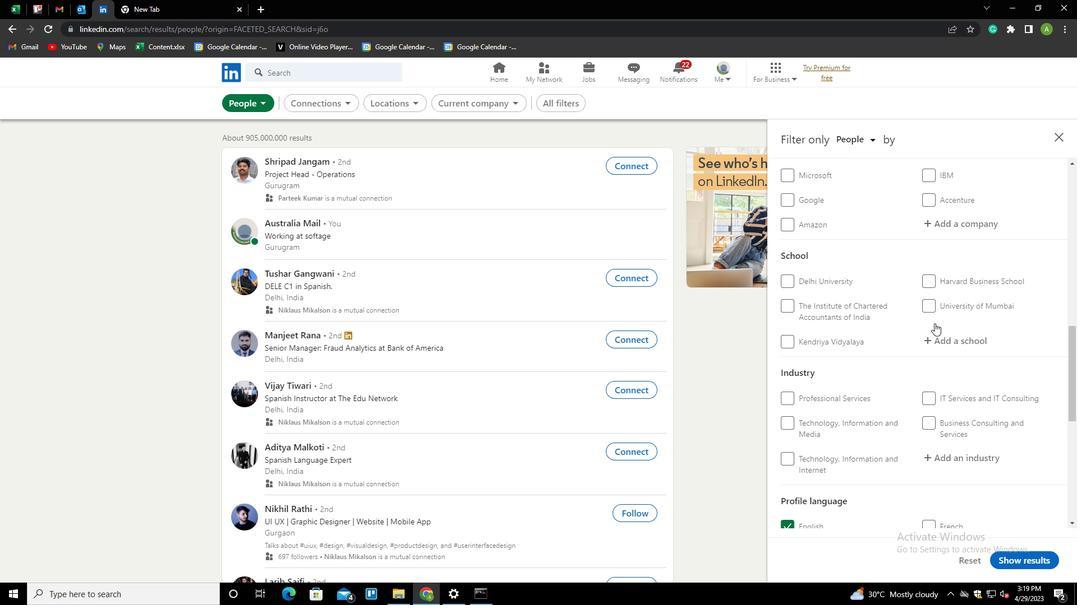 
Action: Mouse pressed left at (934, 341)
Screenshot: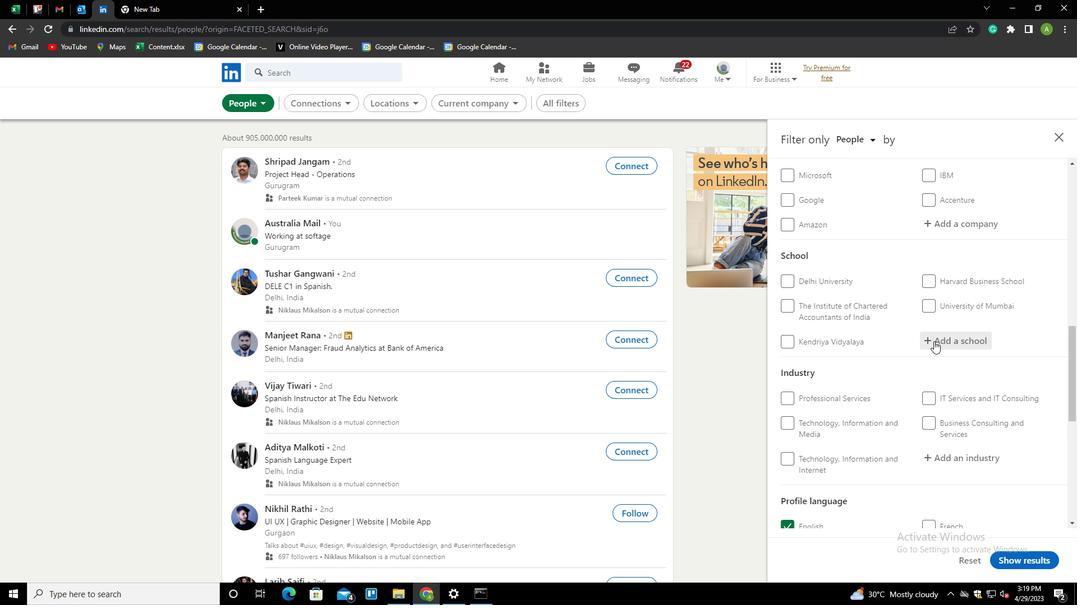 
Action: Key pressed <Key.shift>
Screenshot: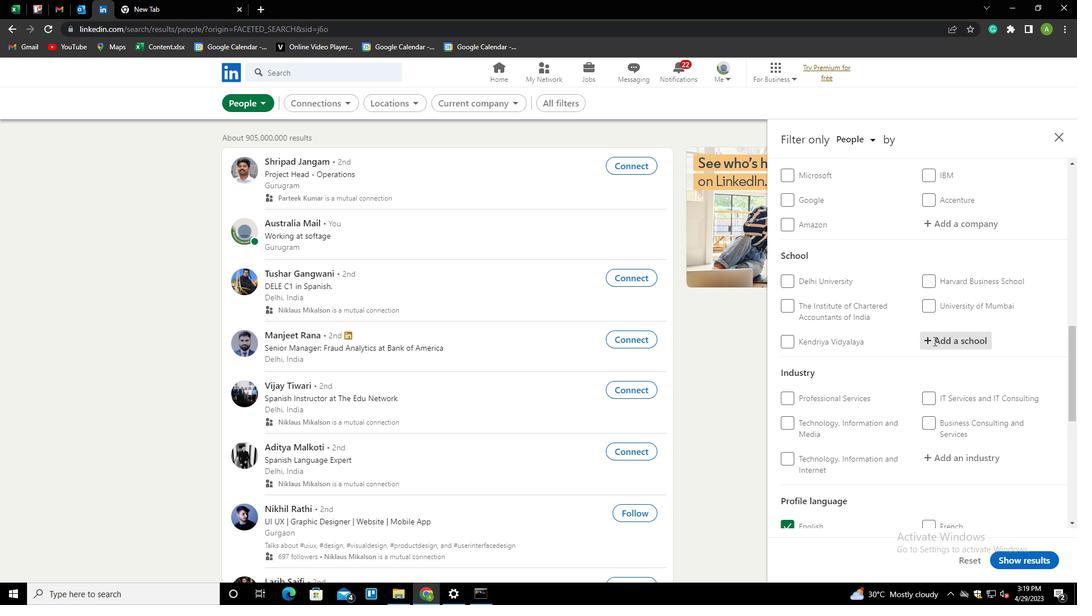 
Action: Mouse moved to (932, 341)
Screenshot: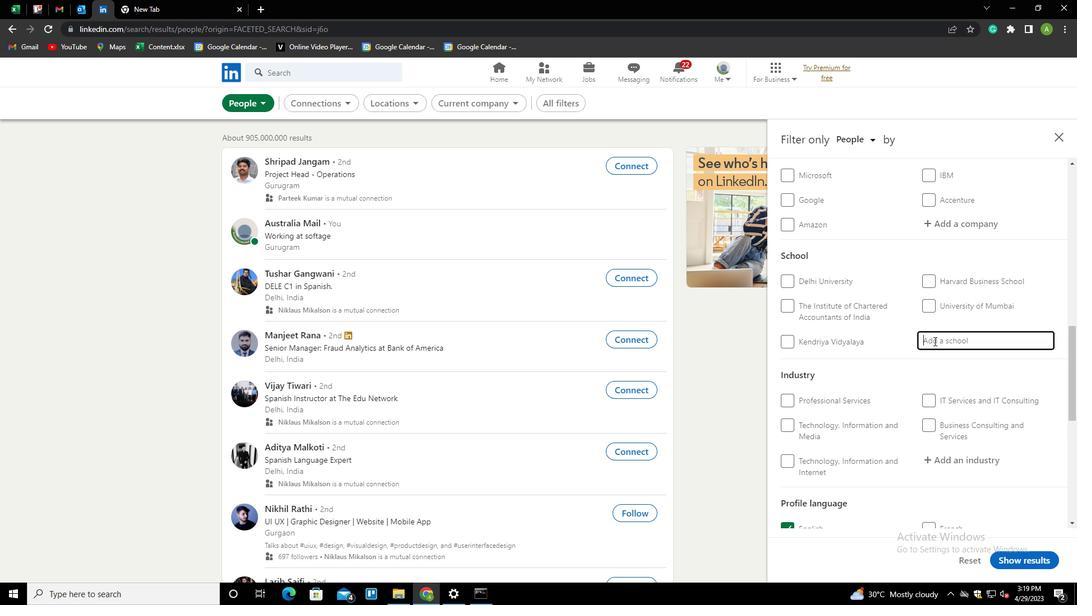 
Action: Key pressed A
Screenshot: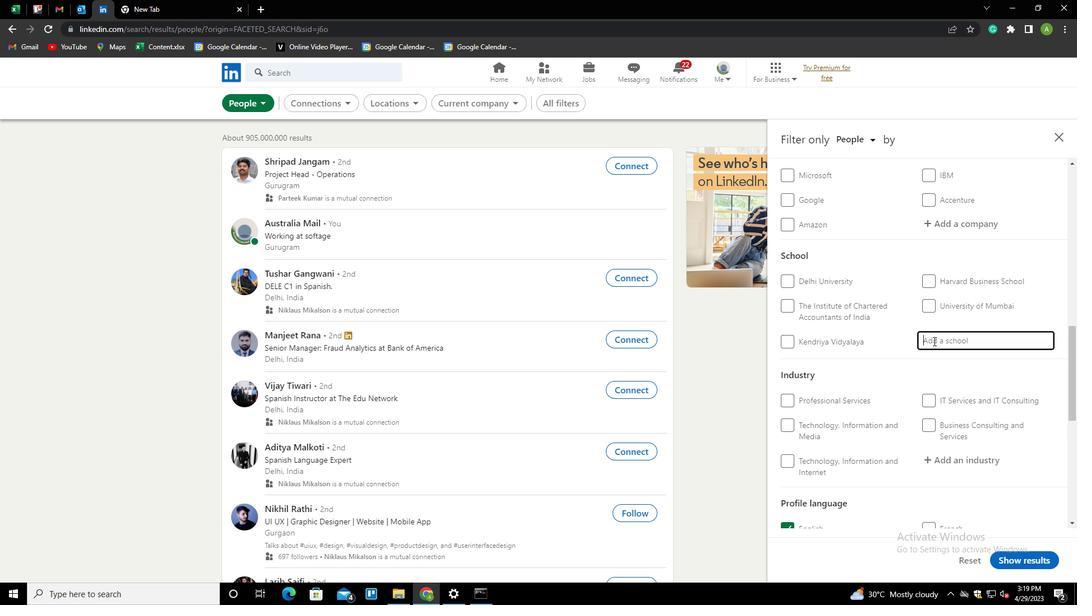 
Action: Mouse moved to (931, 341)
Screenshot: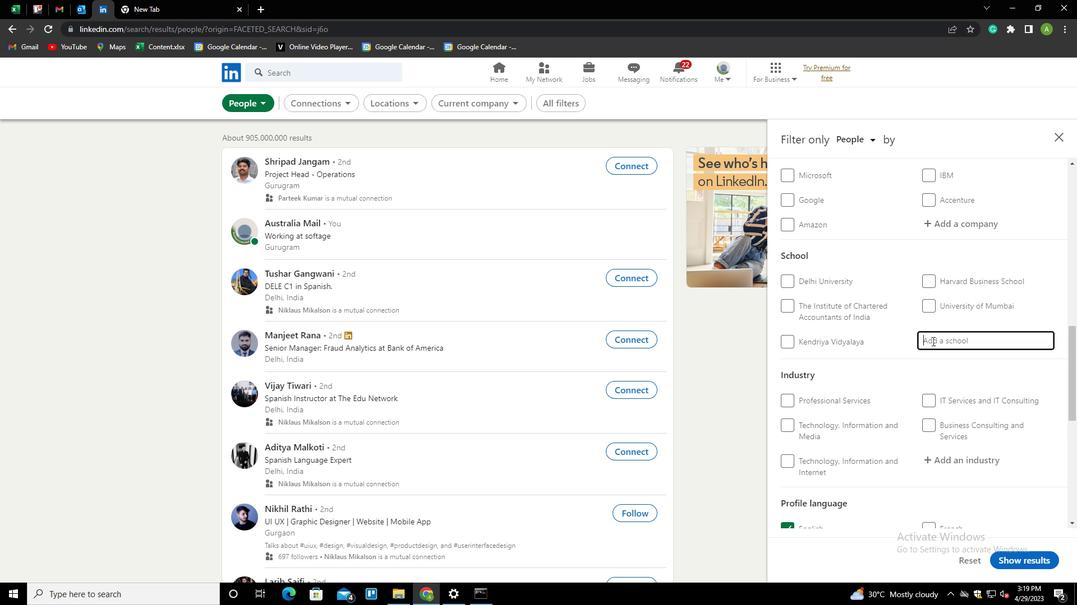 
Action: Key pressed <Key.shift>KS<Key.down><Key.enter>
Screenshot: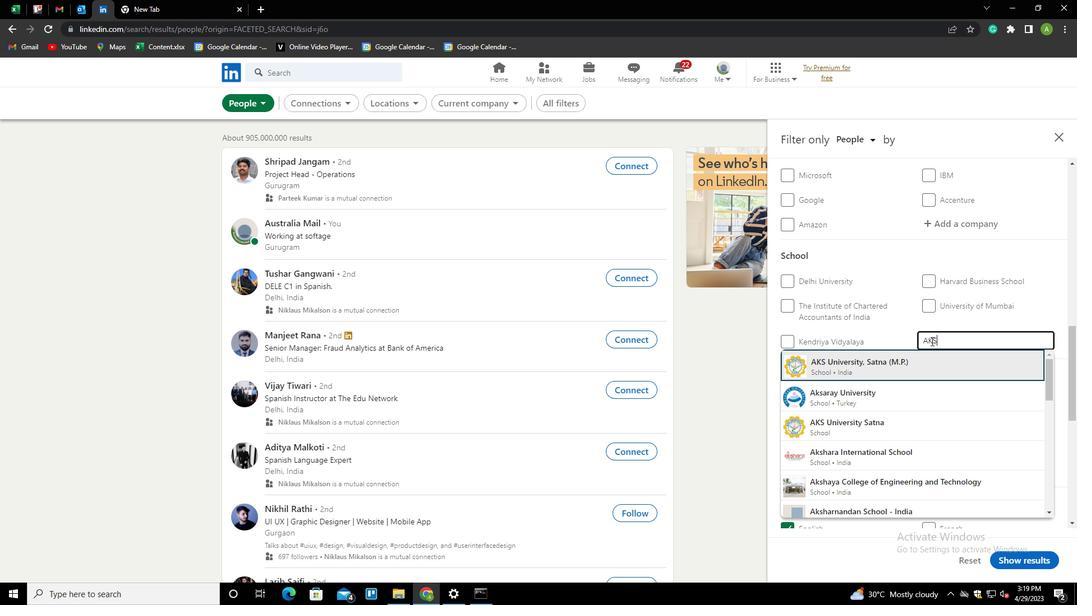 
Action: Mouse moved to (930, 341)
Screenshot: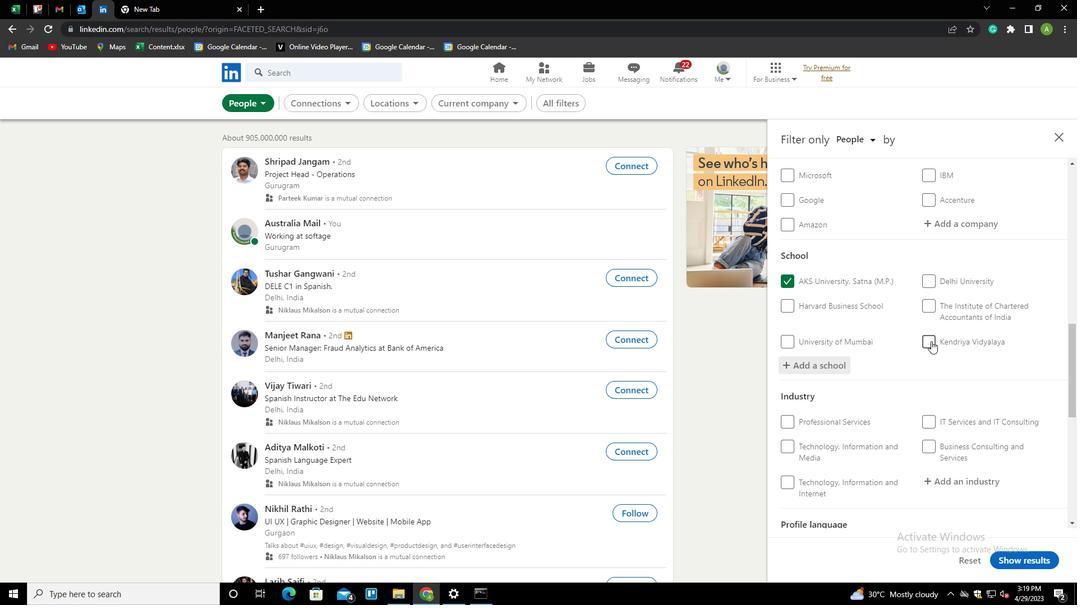 
Action: Mouse scrolled (930, 341) with delta (0, 0)
Screenshot: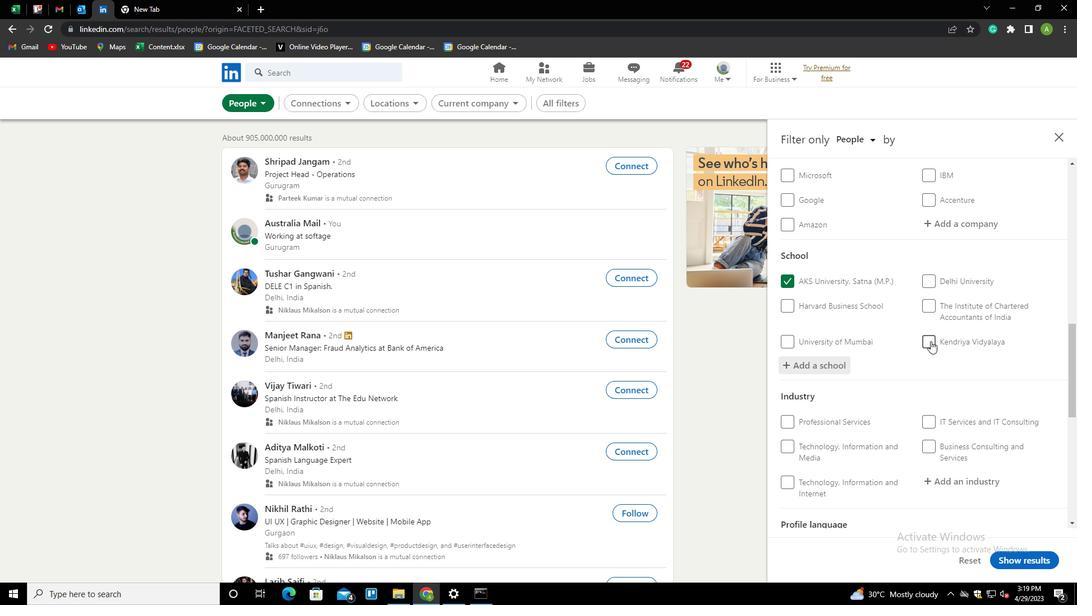 
Action: Mouse scrolled (930, 341) with delta (0, 0)
Screenshot: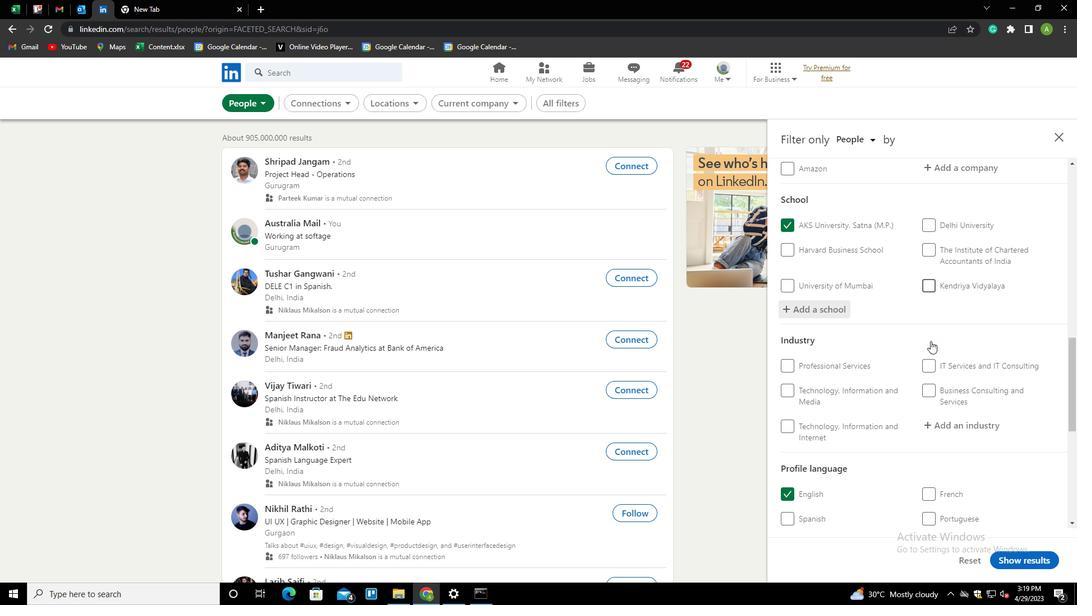 
Action: Mouse scrolled (930, 341) with delta (0, 0)
Screenshot: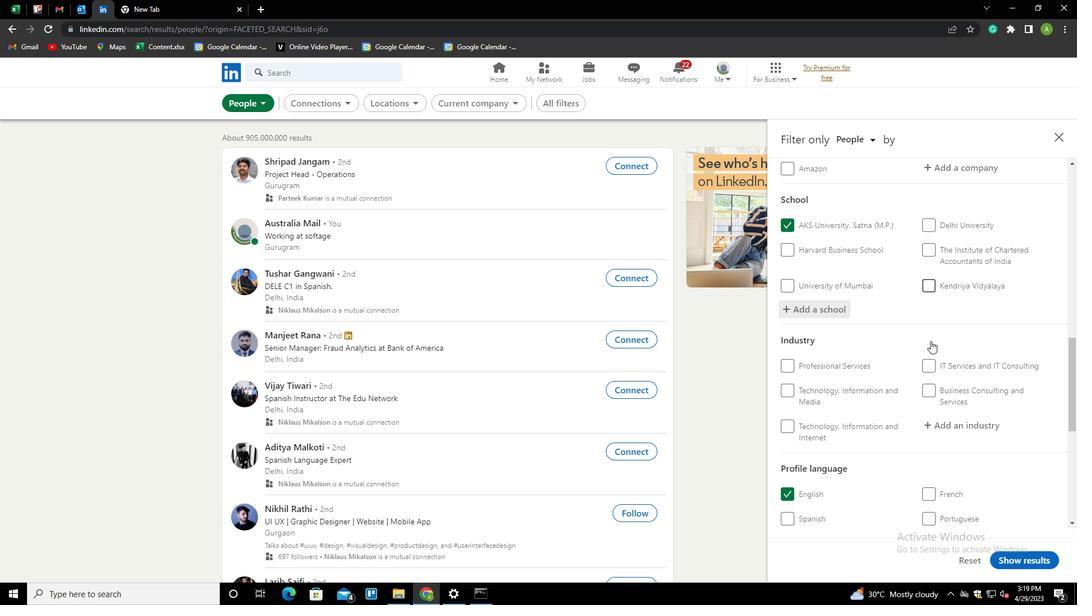 
Action: Mouse moved to (942, 311)
Screenshot: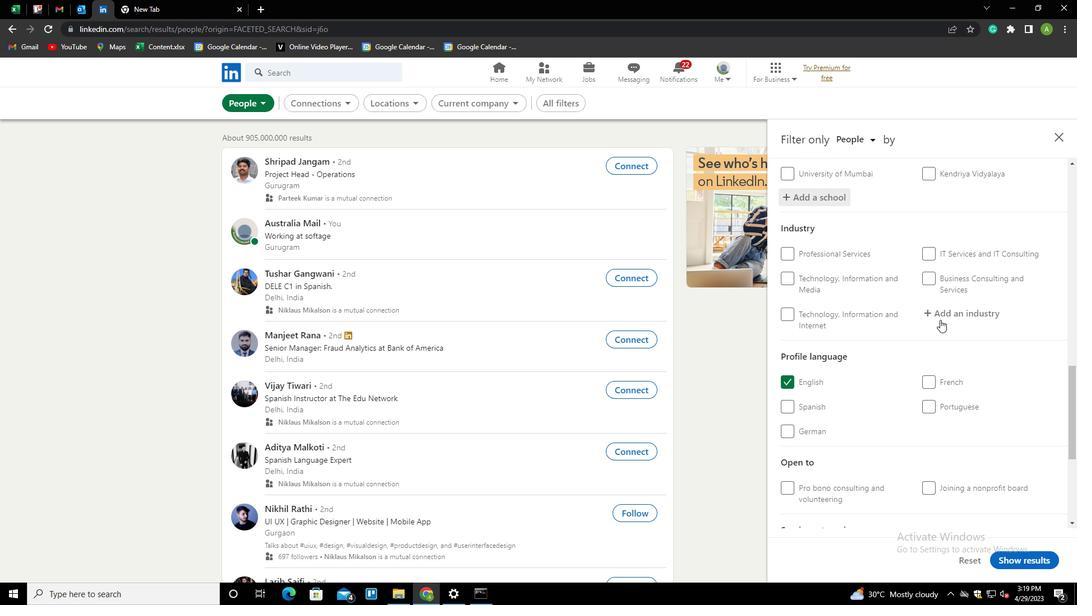 
Action: Mouse pressed left at (942, 311)
Screenshot: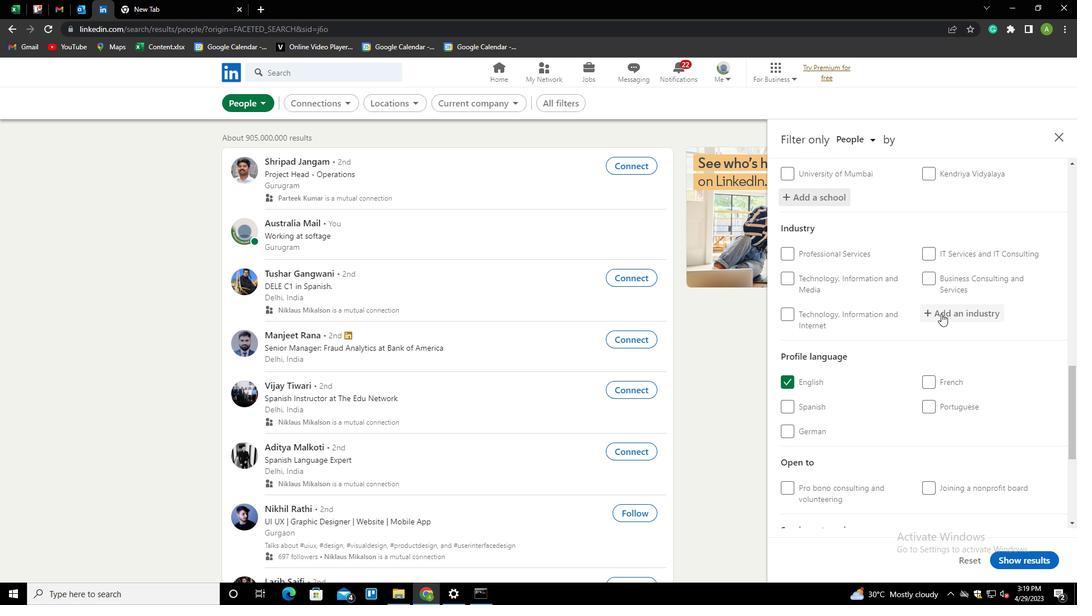 
Action: Mouse moved to (942, 310)
Screenshot: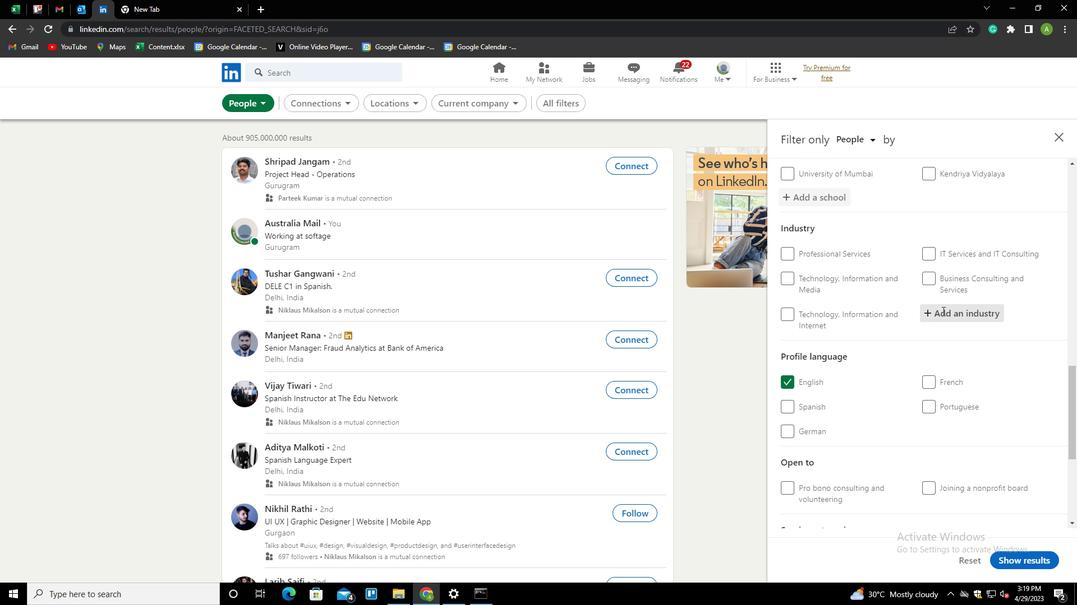 
Action: Mouse pressed left at (942, 310)
Screenshot: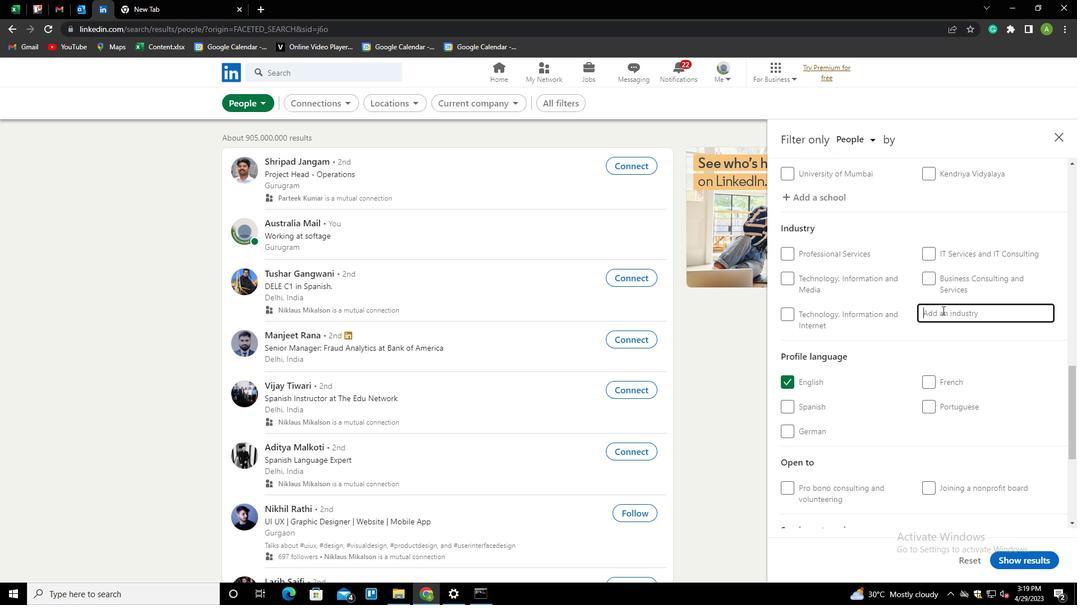 
Action: Key pressed <Key.shift>ACCOUN<Key.down><Key.enter>
Screenshot: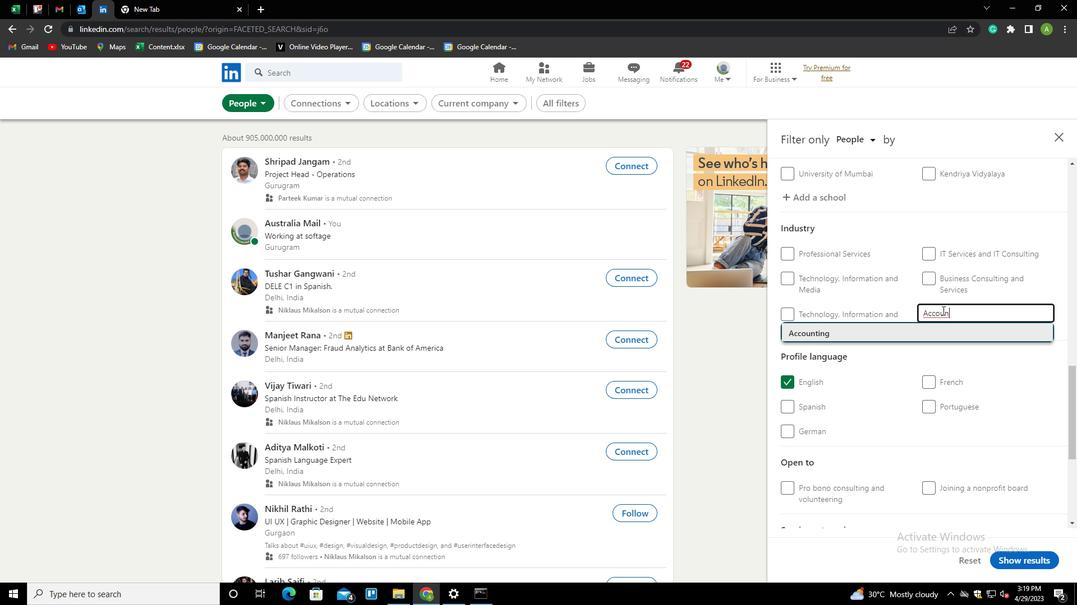 
Action: Mouse scrolled (942, 310) with delta (0, 0)
Screenshot: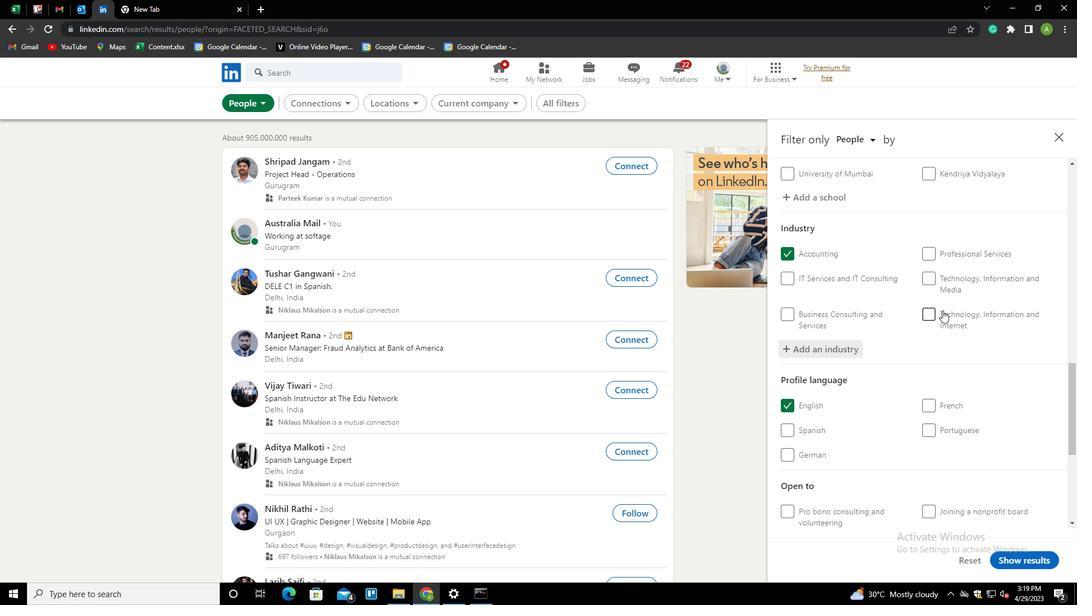 
Action: Mouse scrolled (942, 310) with delta (0, 0)
Screenshot: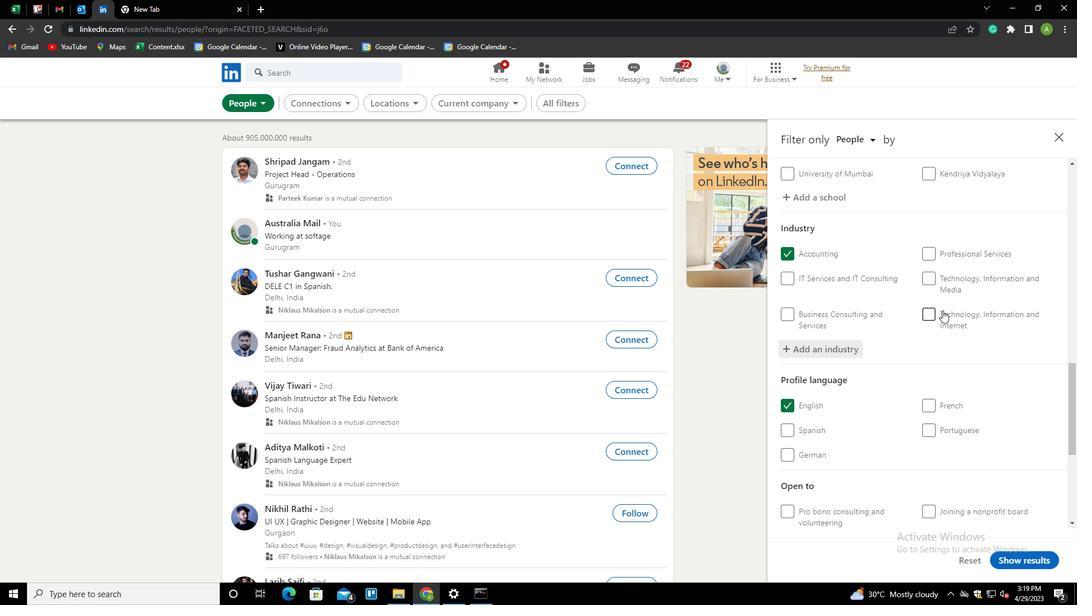
Action: Mouse scrolled (942, 310) with delta (0, 0)
Screenshot: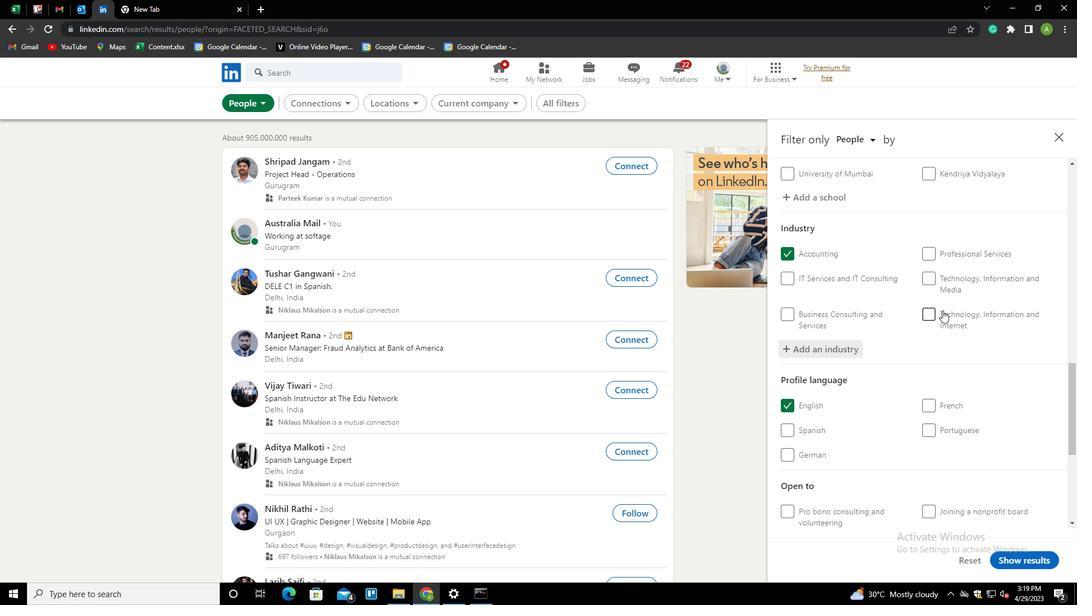 
Action: Mouse scrolled (942, 310) with delta (0, 0)
Screenshot: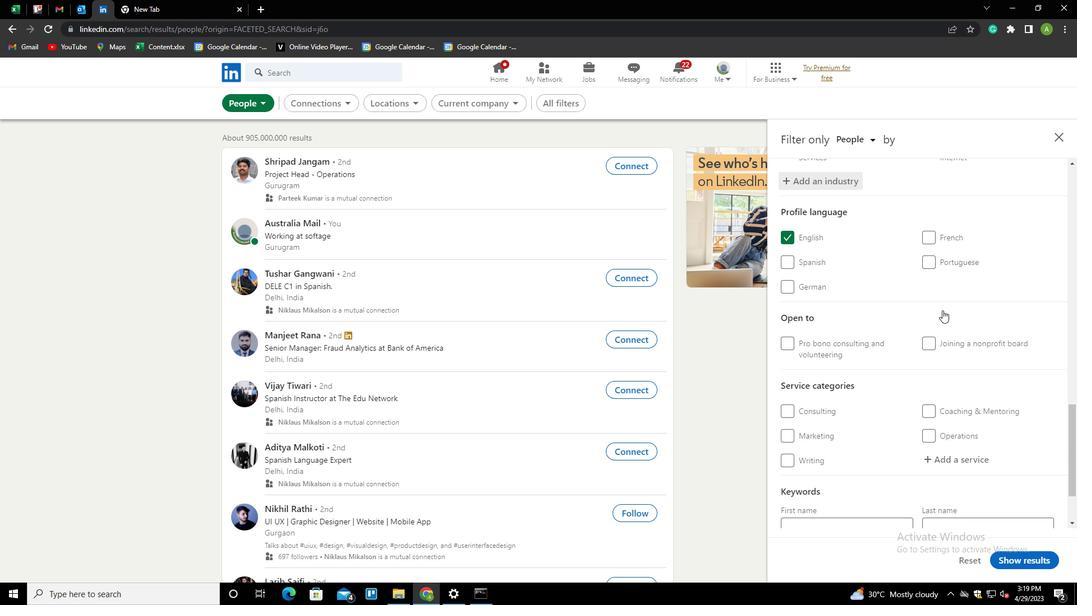 
Action: Mouse scrolled (942, 310) with delta (0, 0)
Screenshot: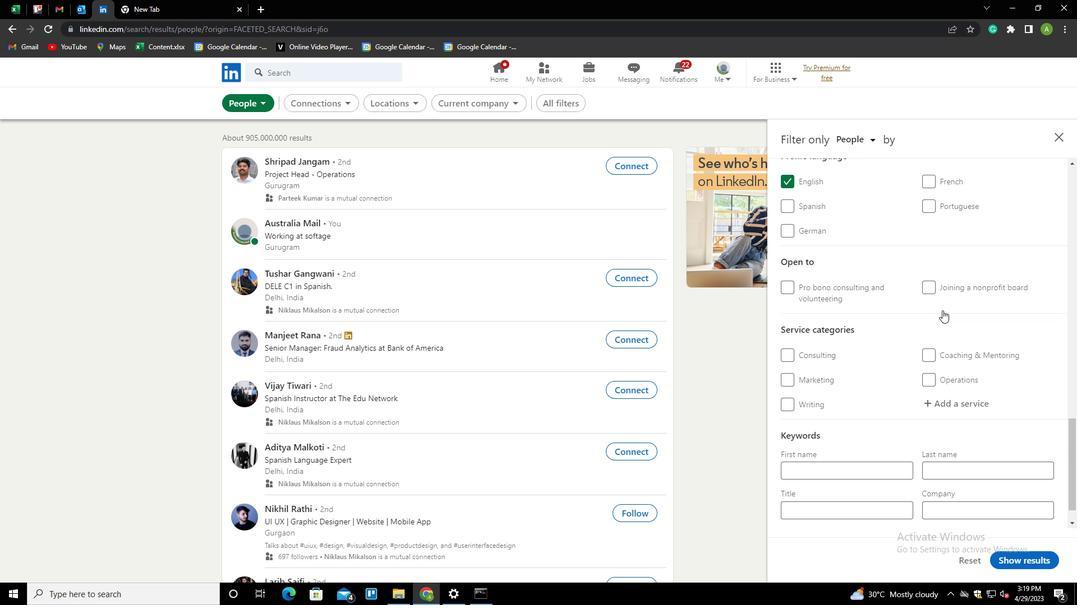 
Action: Mouse moved to (946, 362)
Screenshot: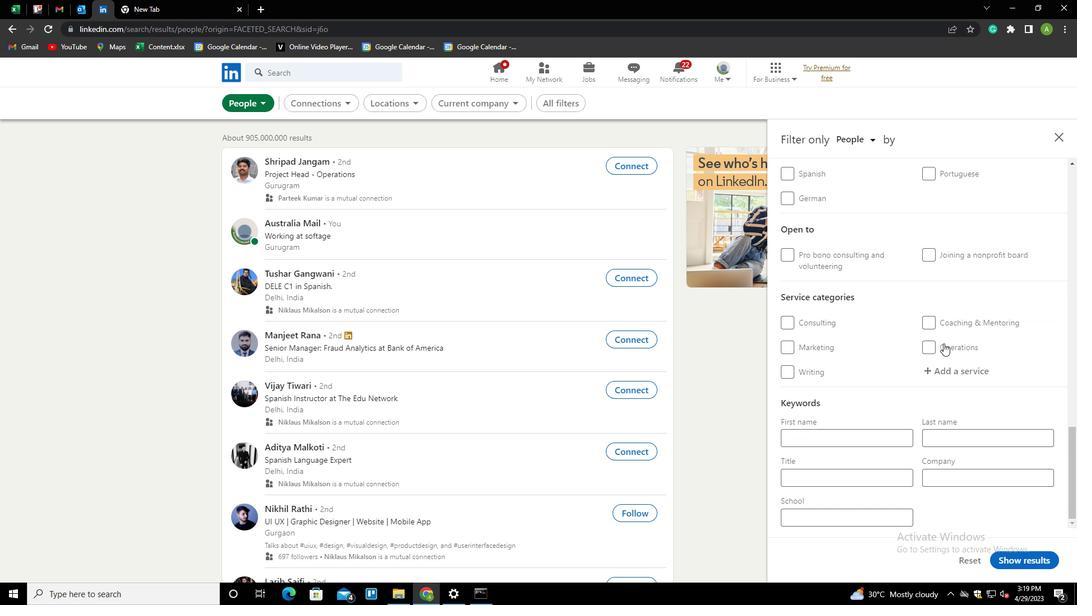 
Action: Mouse pressed left at (946, 362)
Screenshot: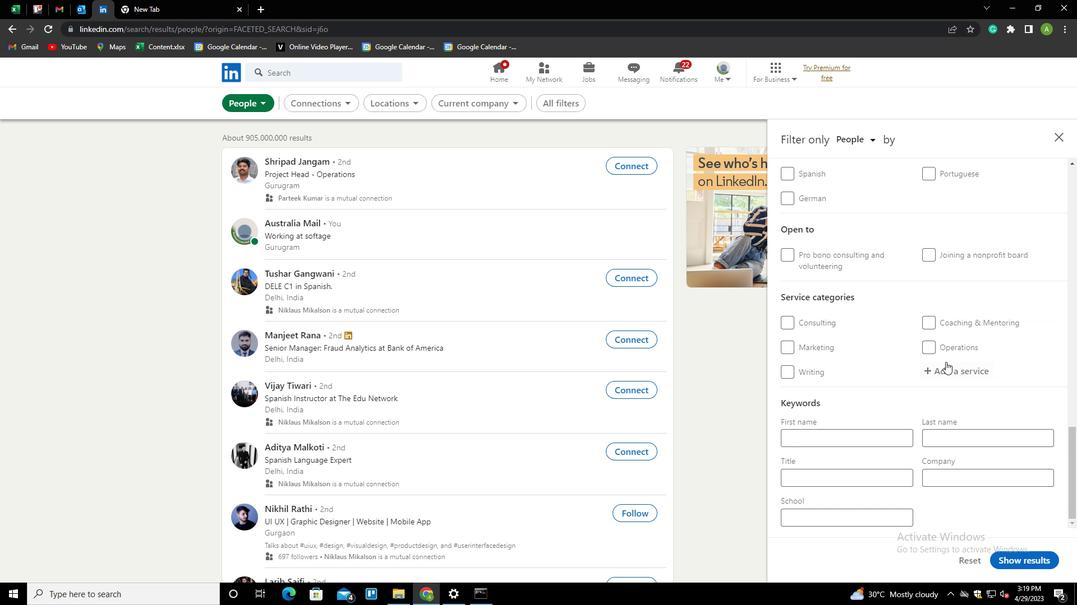 
Action: Mouse moved to (952, 370)
Screenshot: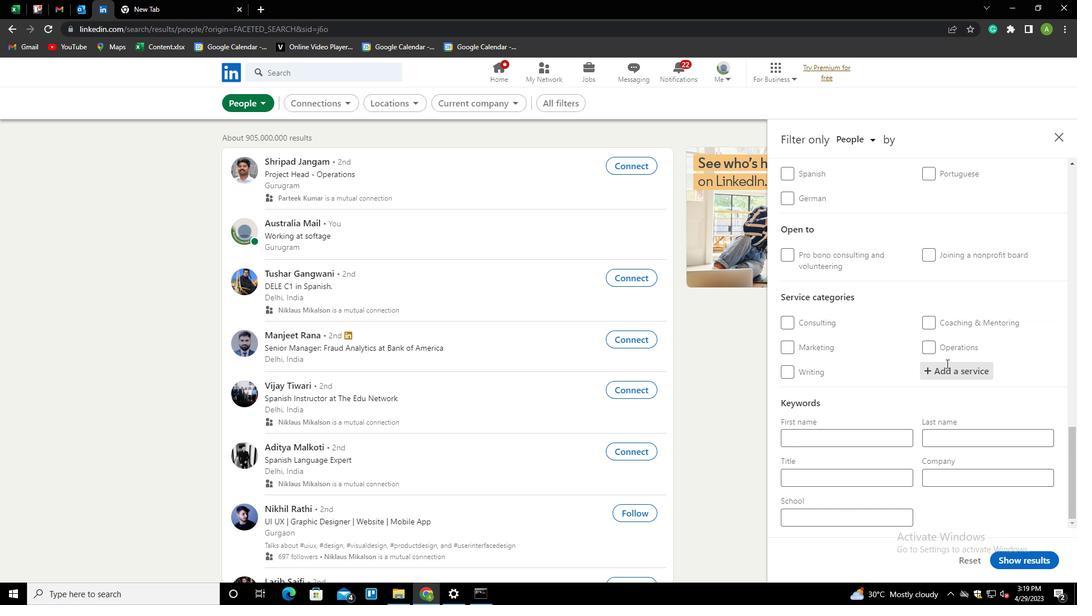 
Action: Mouse pressed left at (952, 370)
Screenshot: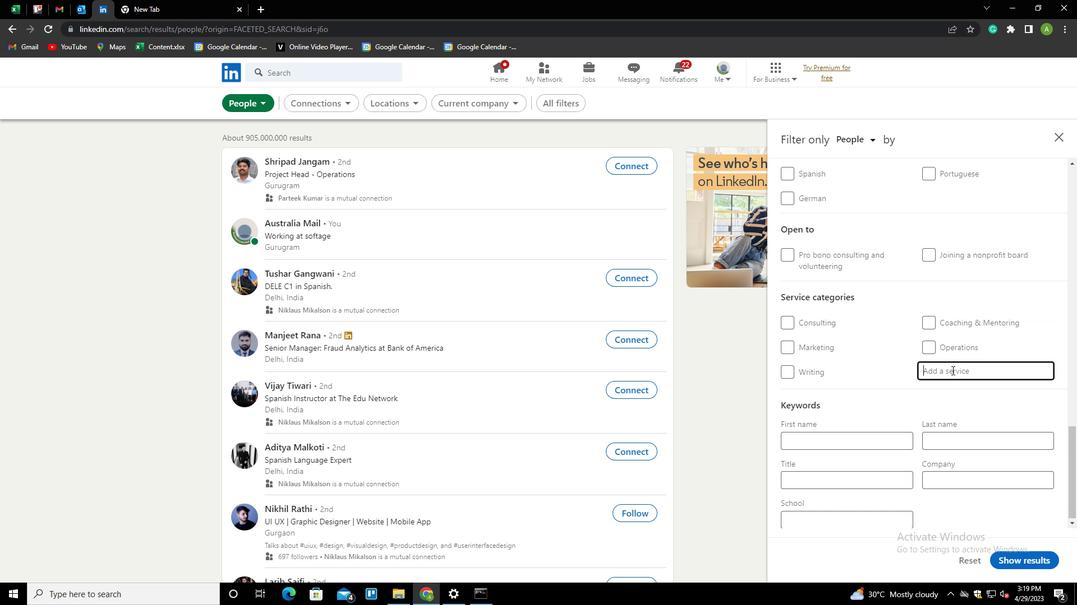 
Action: Key pressed <Key.shift>HEALTH<Key.down><Key.enter>
Screenshot: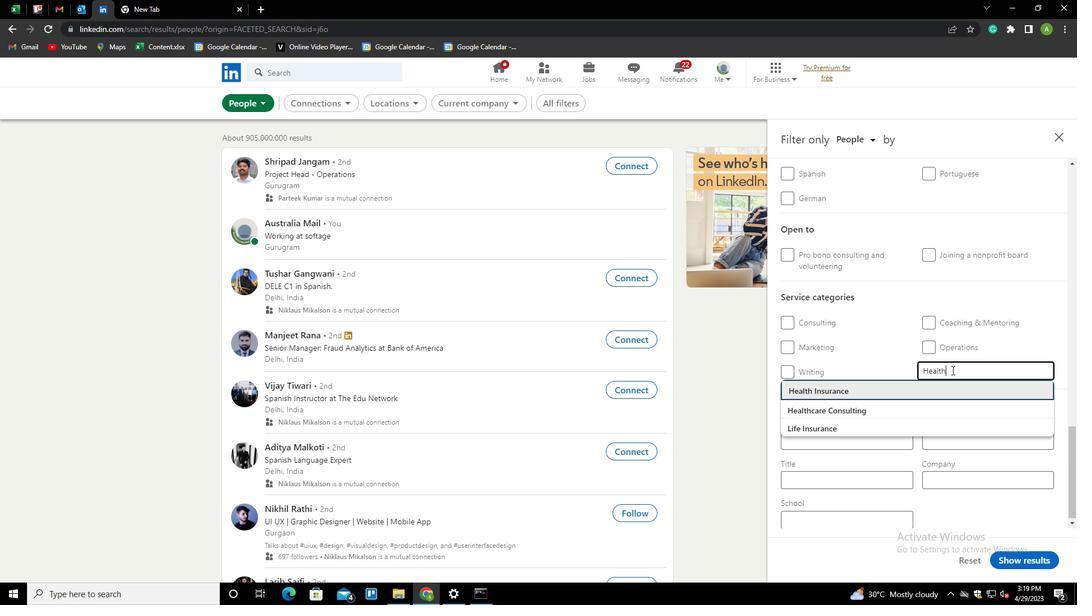 
Action: Mouse scrolled (952, 370) with delta (0, 0)
Screenshot: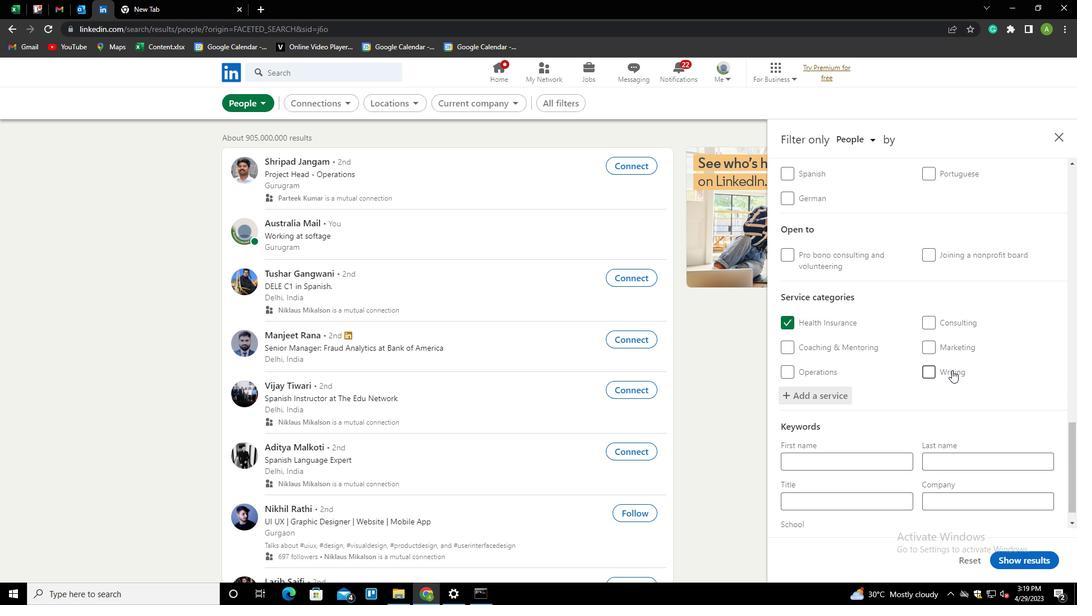 
Action: Mouse scrolled (952, 370) with delta (0, 0)
Screenshot: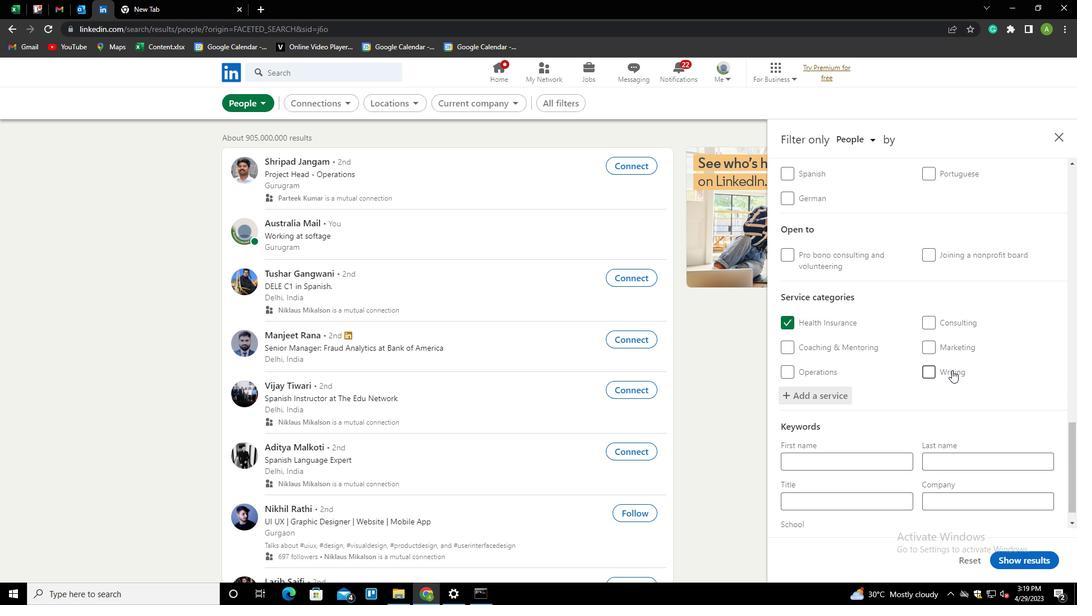
Action: Mouse scrolled (952, 370) with delta (0, 0)
Screenshot: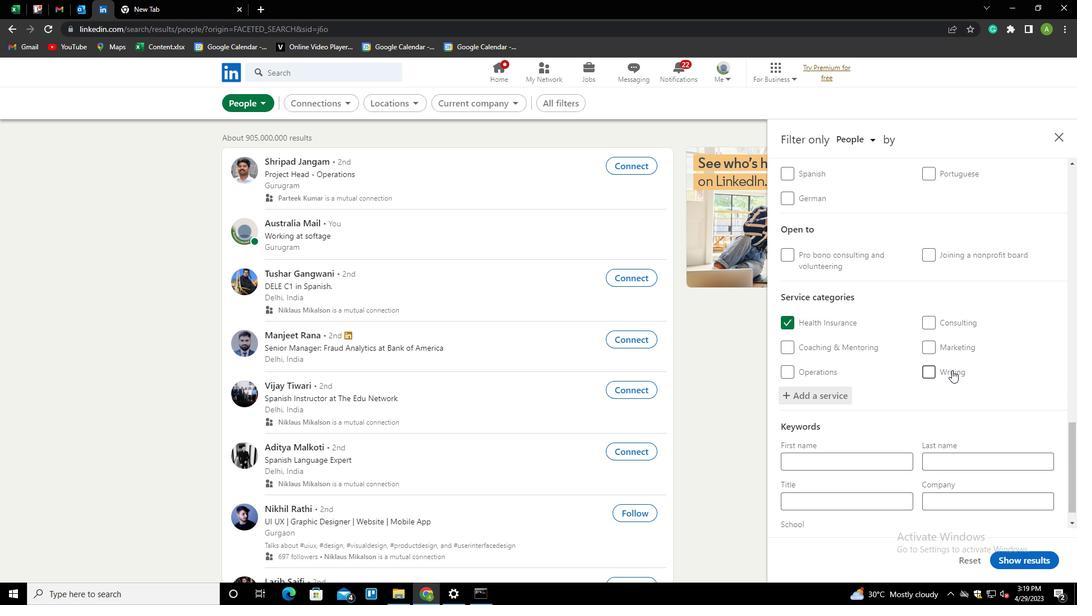 
Action: Mouse scrolled (952, 370) with delta (0, 0)
Screenshot: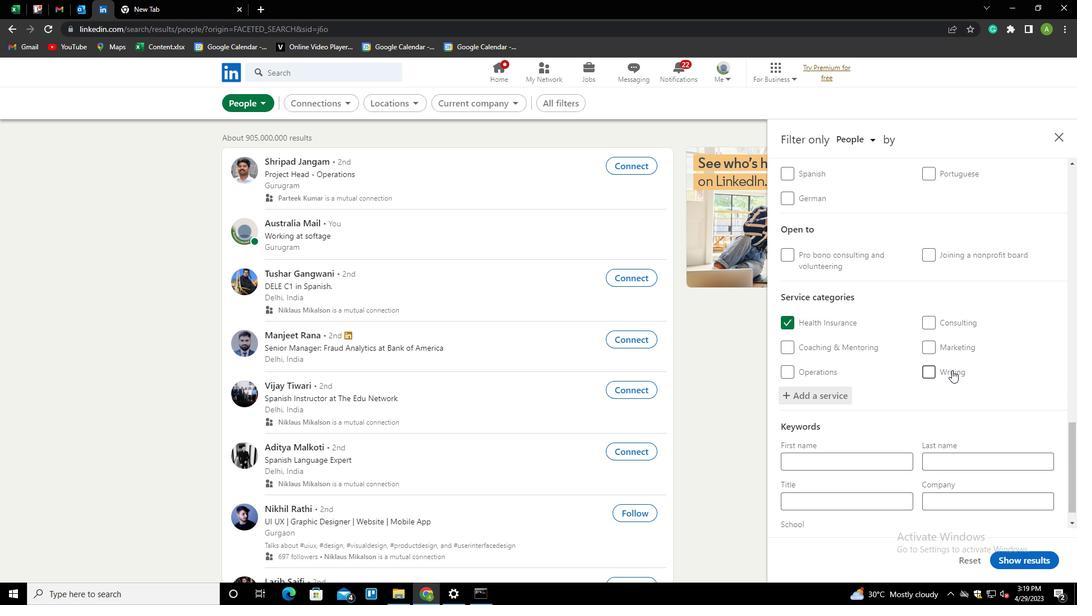 
Action: Mouse scrolled (952, 370) with delta (0, 0)
Screenshot: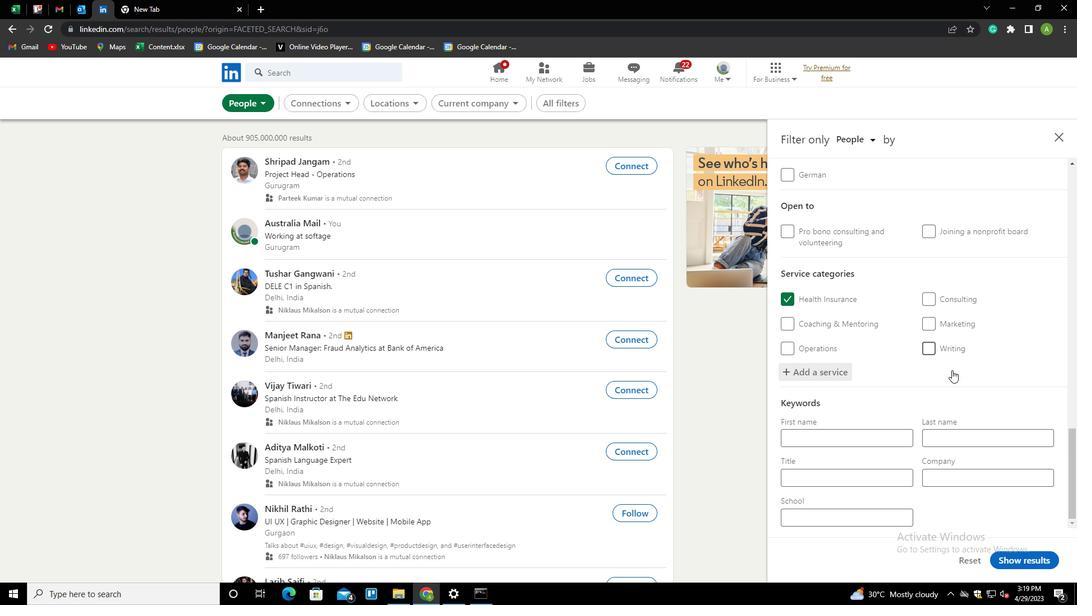 
Action: Mouse scrolled (952, 370) with delta (0, 0)
Screenshot: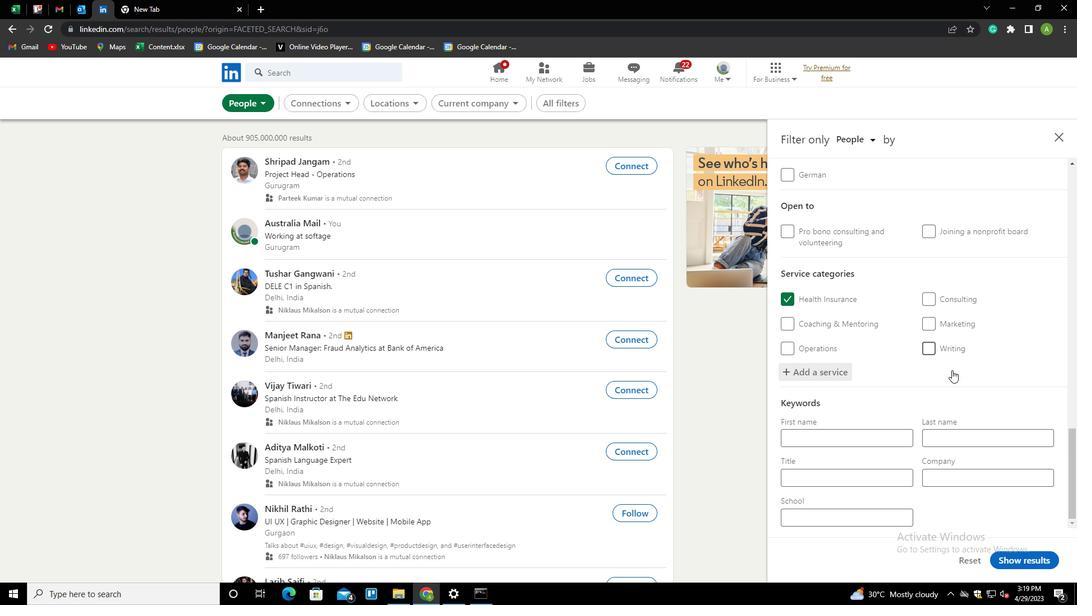 
Action: Mouse moved to (827, 480)
Screenshot: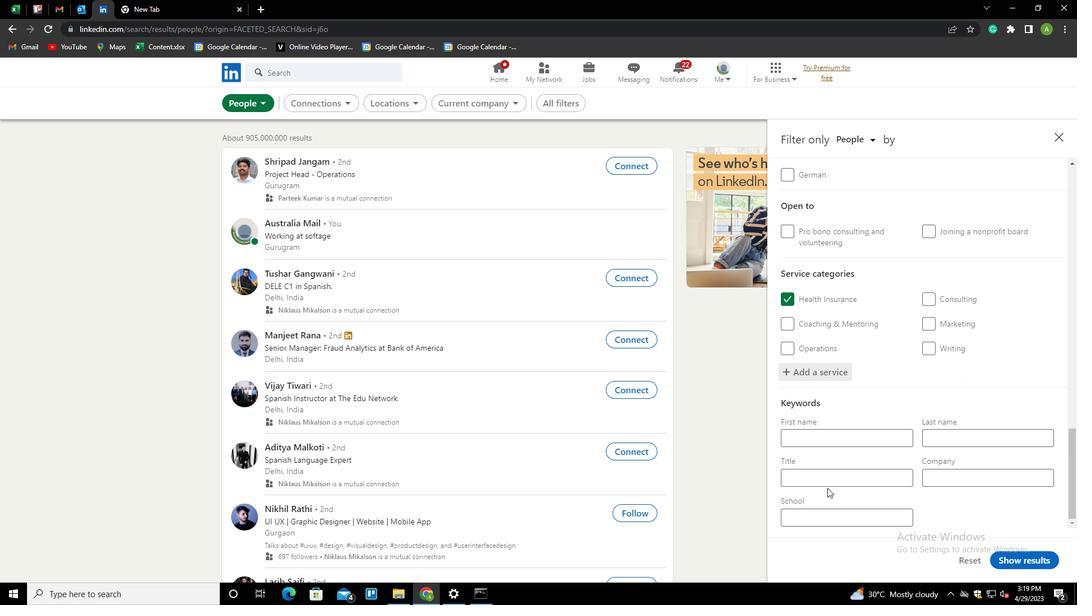
Action: Mouse pressed left at (827, 480)
Screenshot: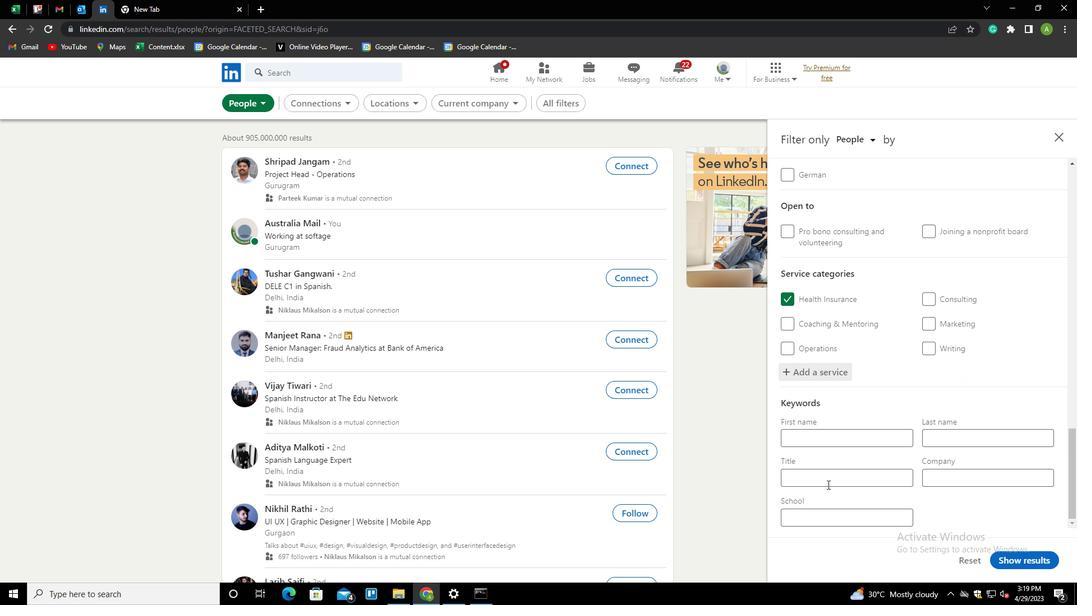 
Action: Key pressed <Key.shift>SHAREHOLDERS
Screenshot: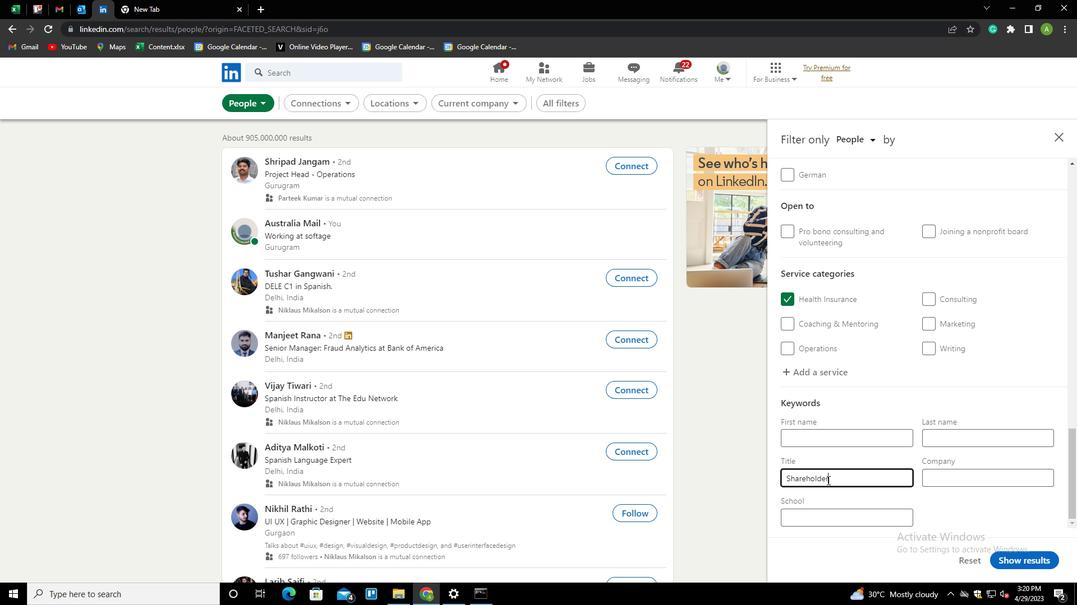 
Action: Mouse moved to (948, 502)
Screenshot: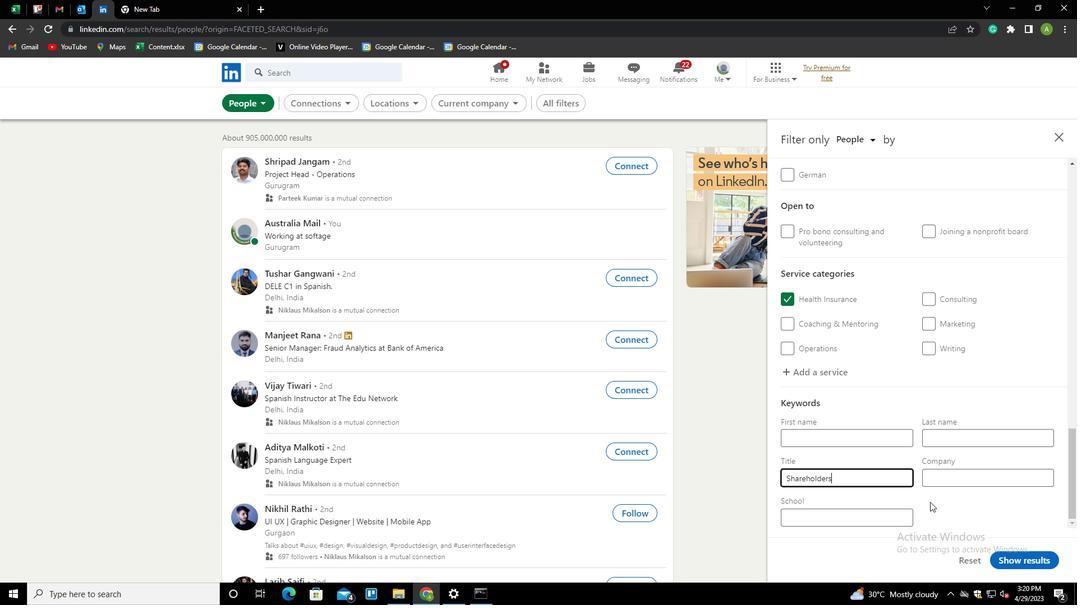 
Action: Mouse pressed left at (948, 502)
Screenshot: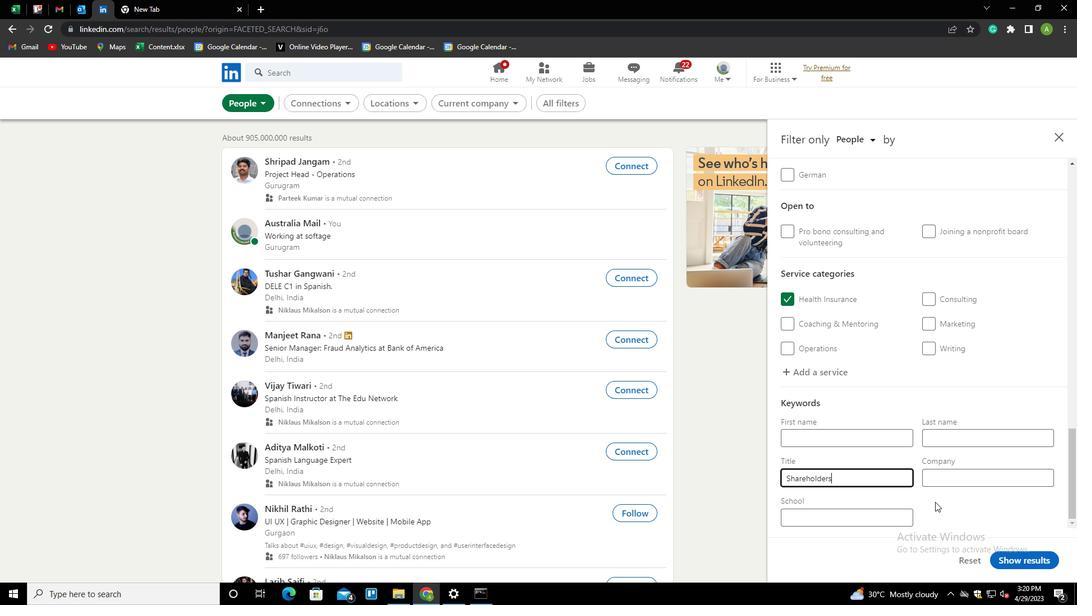 
Action: Mouse moved to (1026, 558)
Screenshot: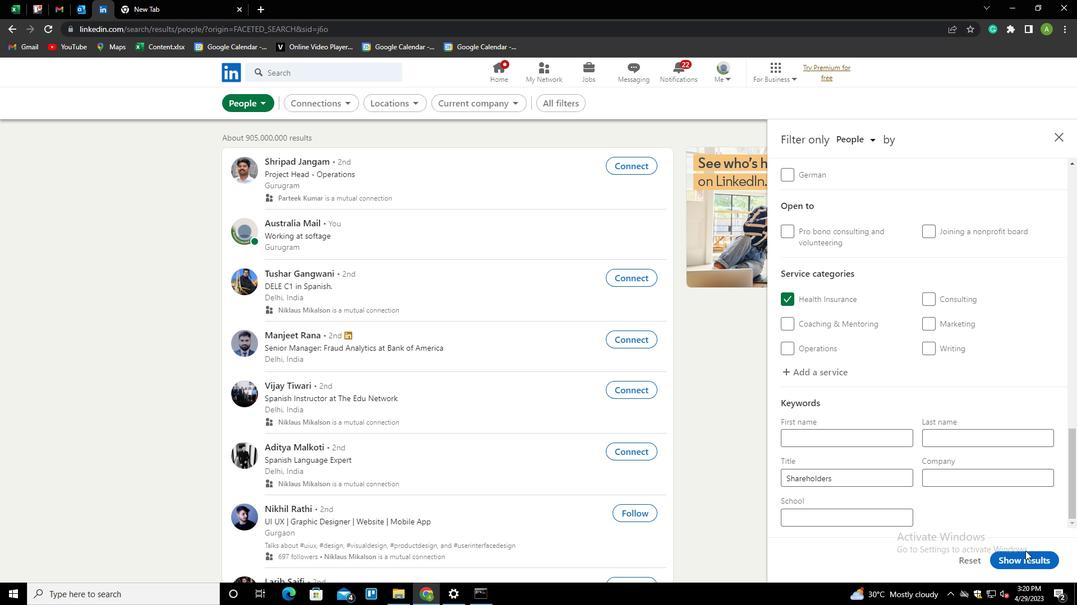 
Action: Mouse pressed left at (1026, 558)
Screenshot: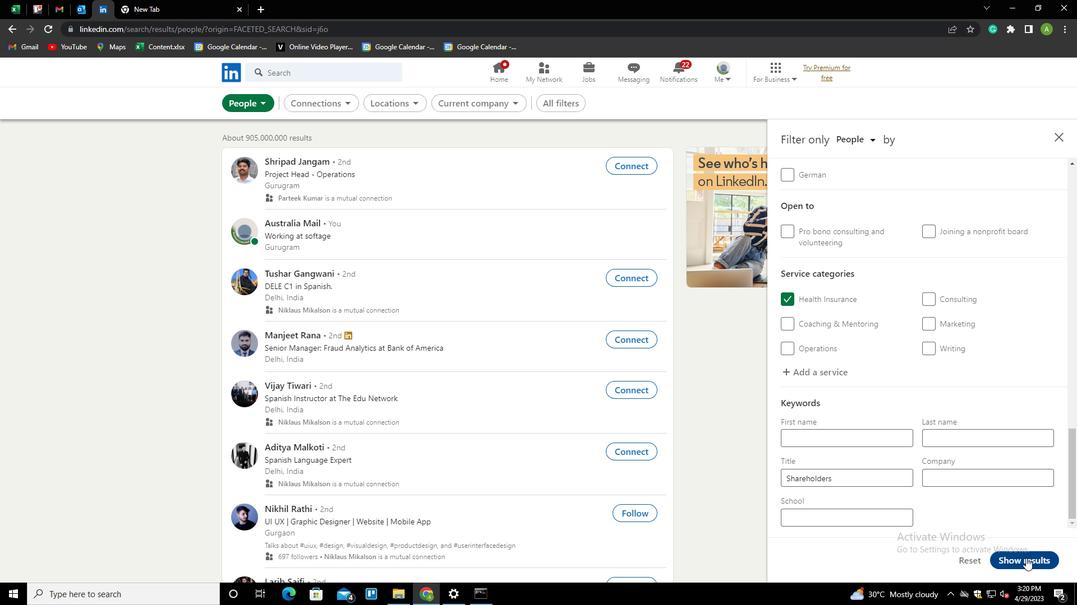 
